 Task: Add Attachment from computer to Card Card0000000045 in Board Board0000000012 in Workspace WS0000000004 in Trello. Add Cover Purple to Card Card0000000045 in Board Board0000000012 in Workspace WS0000000004 in Trello. Add "Move Card To …" Button titled Button0000000045 to "top" of the list "To Do" to Card Card0000000045 in Board Board0000000012 in Workspace WS0000000004 in Trello. Add Description DS0000000045 to Card Card0000000045 in Board Board0000000012 in Workspace WS0000000004 in Trello. Add Comment CM0000000045 to Card Card0000000045 in Board Board0000000012 in Workspace WS0000000004 in Trello
Action: Mouse moved to (554, 539)
Screenshot: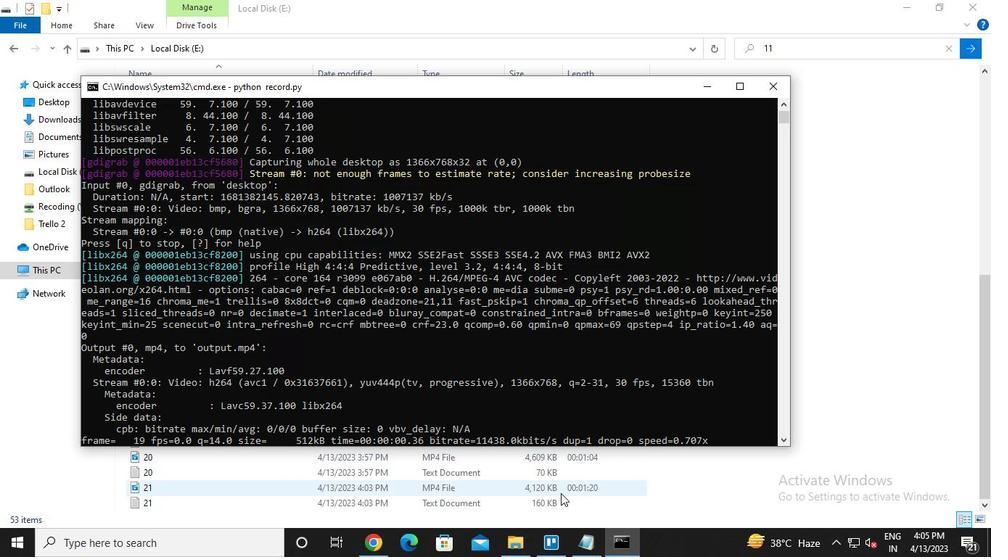 
Action: Mouse pressed left at (554, 539)
Screenshot: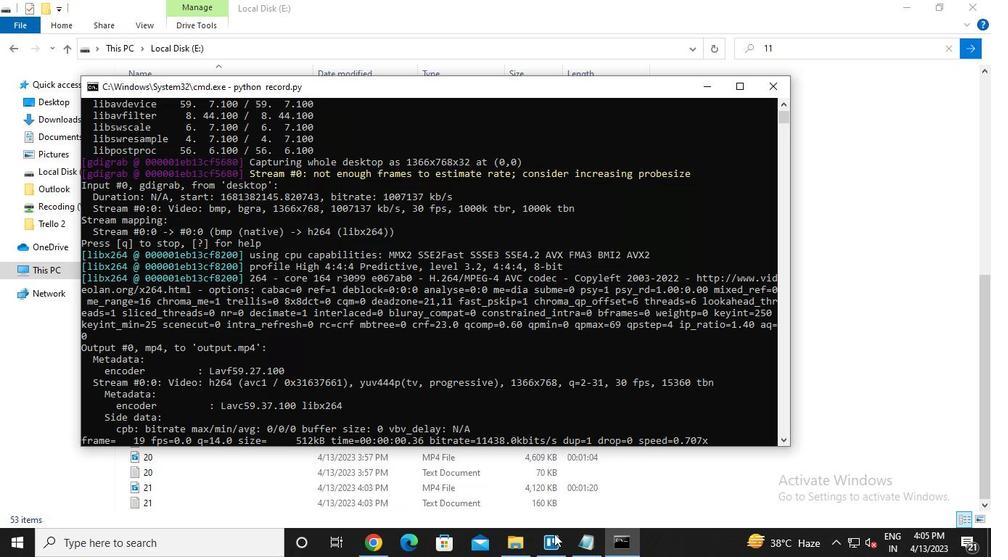 
Action: Mouse moved to (297, 173)
Screenshot: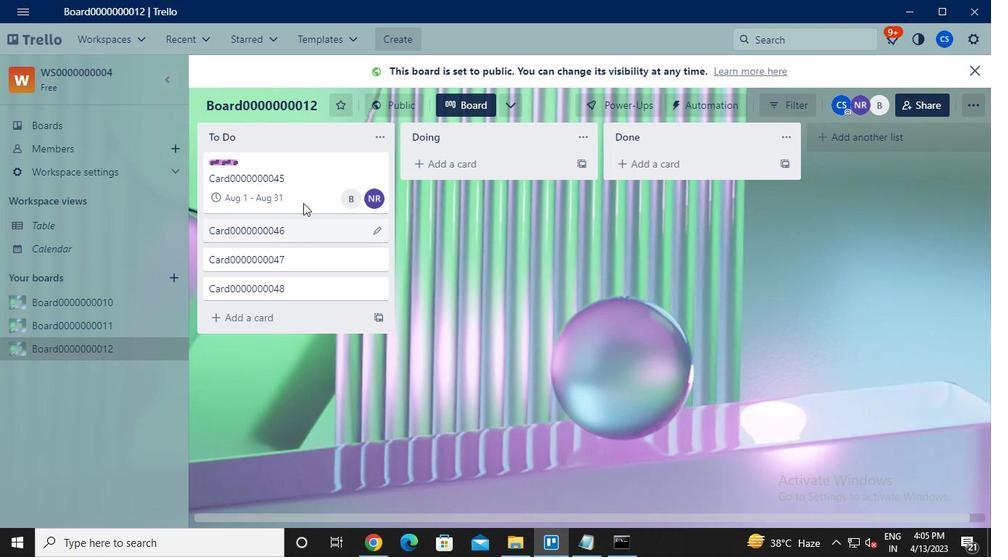
Action: Mouse pressed left at (297, 173)
Screenshot: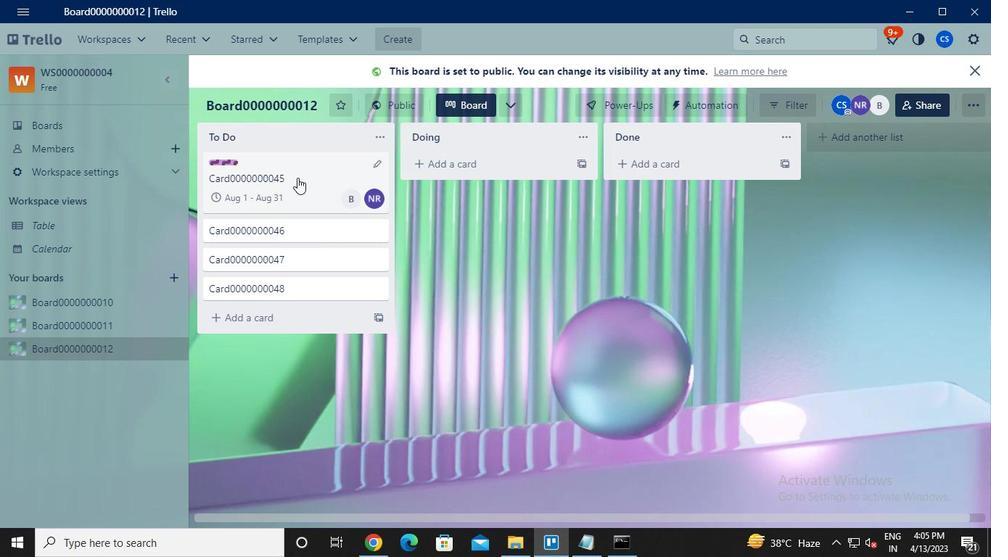 
Action: Mouse moved to (690, 295)
Screenshot: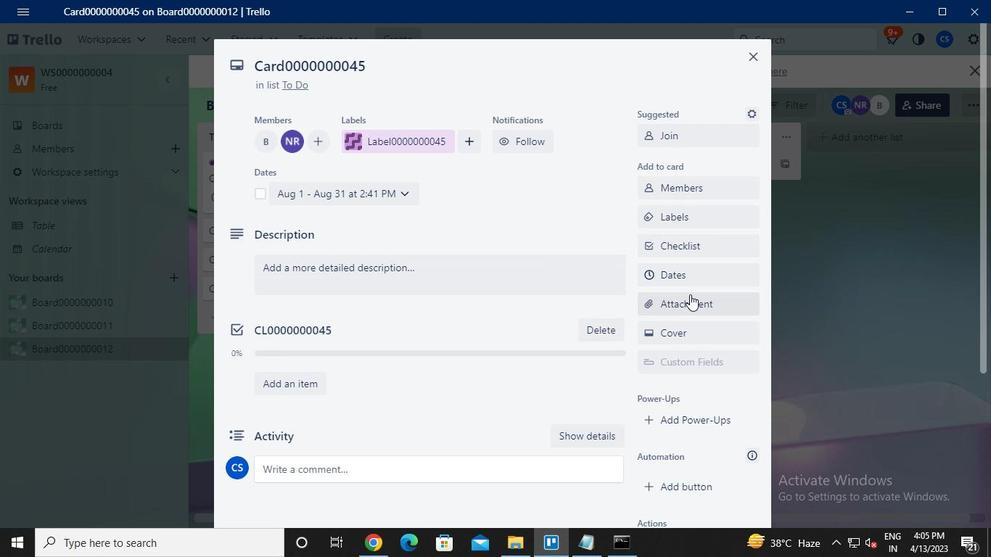 
Action: Mouse pressed left at (690, 295)
Screenshot: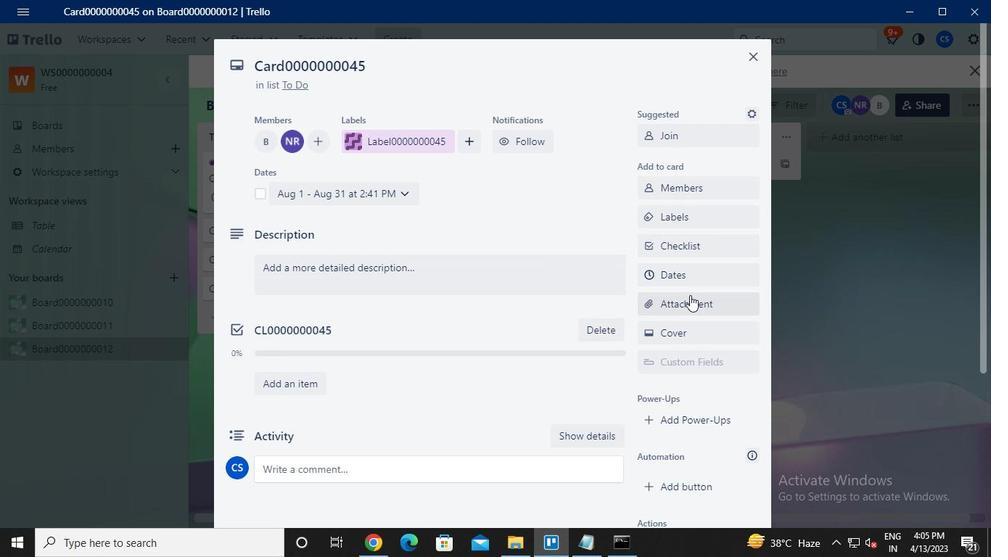
Action: Mouse moved to (692, 130)
Screenshot: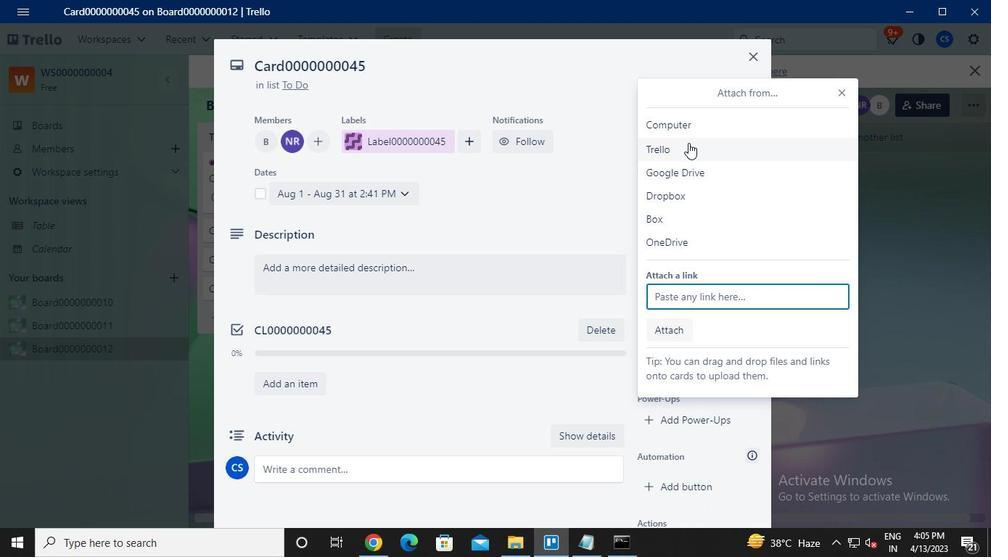 
Action: Mouse pressed left at (692, 130)
Screenshot: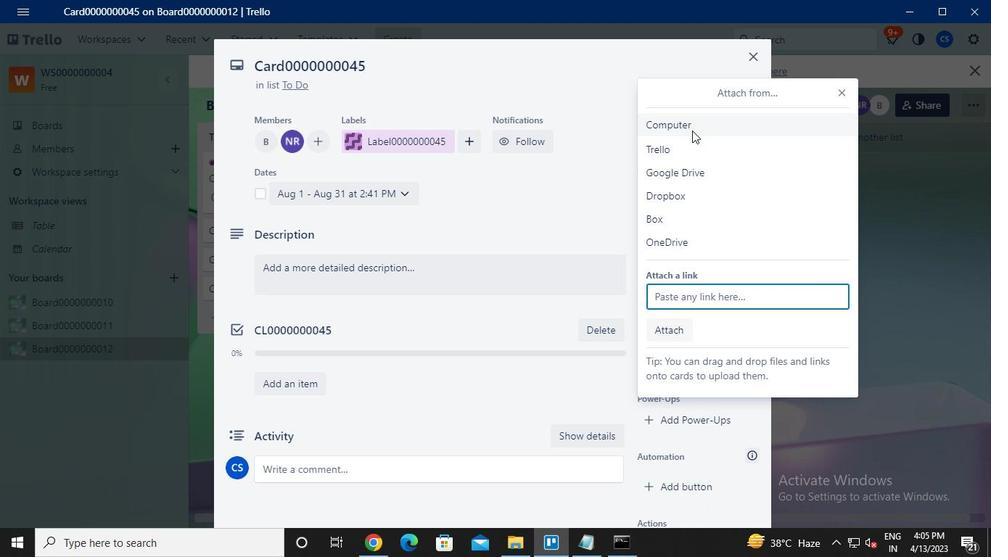 
Action: Mouse moved to (203, 120)
Screenshot: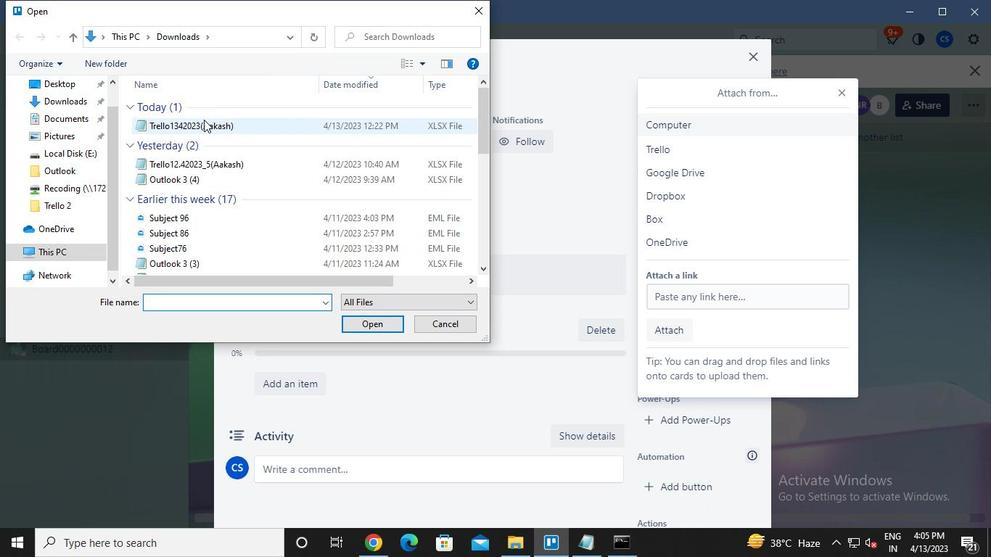 
Action: Mouse pressed left at (203, 120)
Screenshot: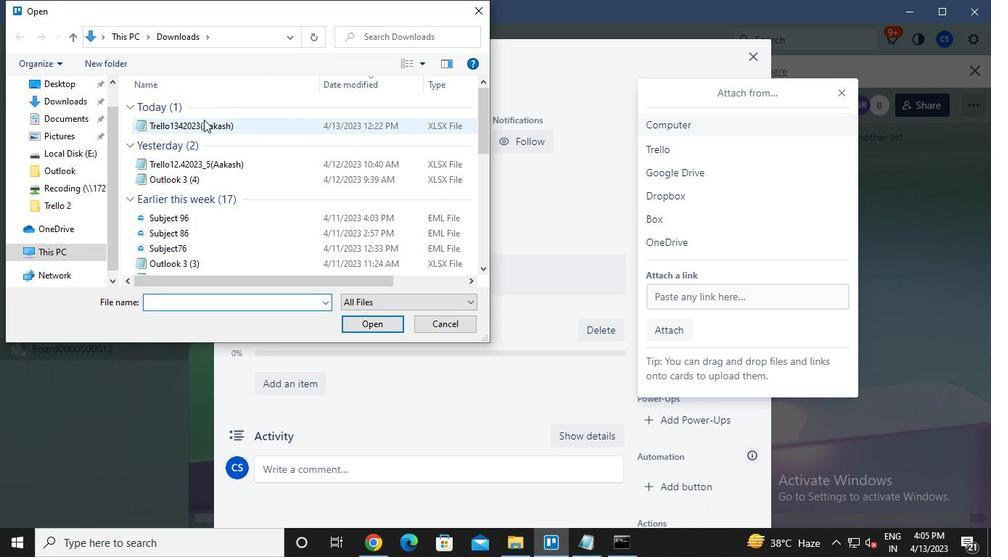 
Action: Mouse pressed left at (203, 120)
Screenshot: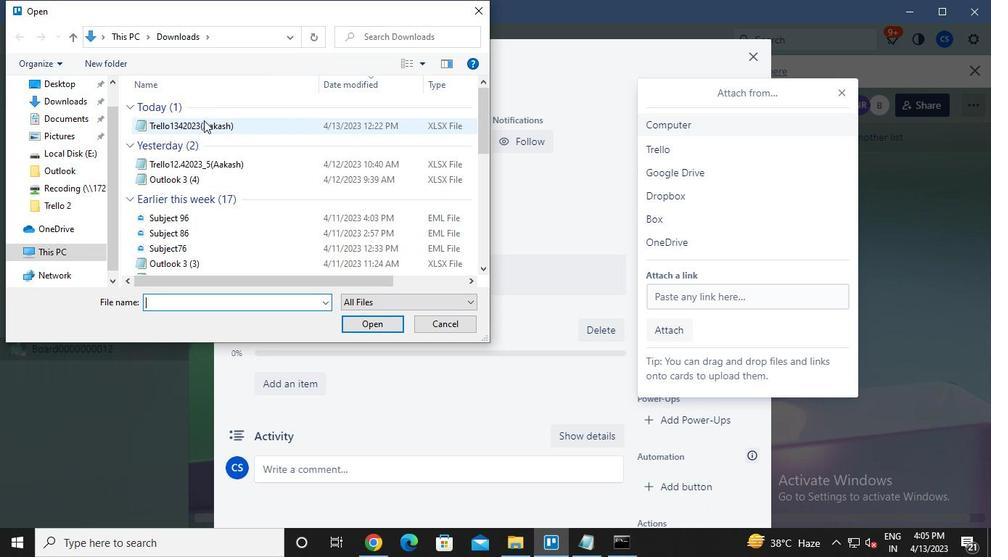 
Action: Mouse moved to (685, 327)
Screenshot: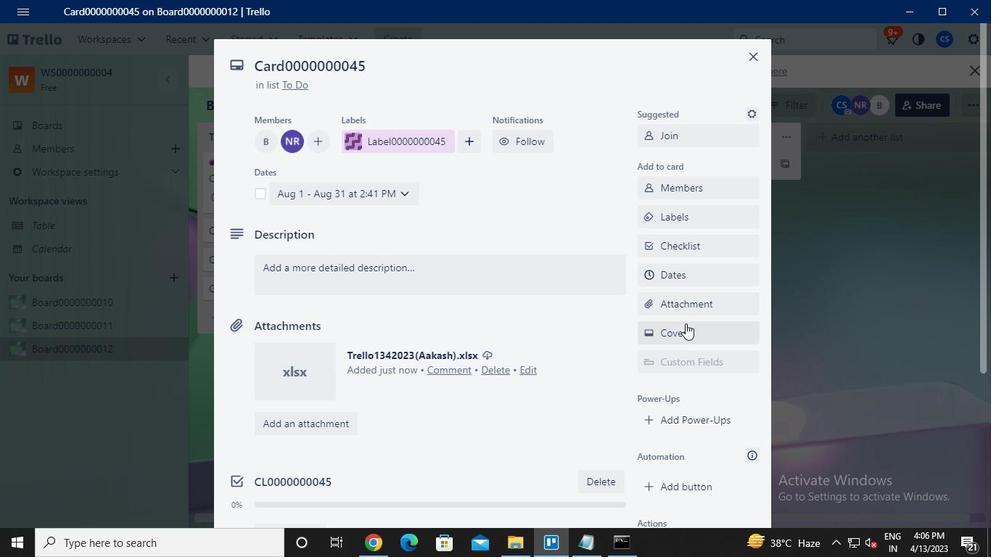 
Action: Mouse pressed left at (685, 327)
Screenshot: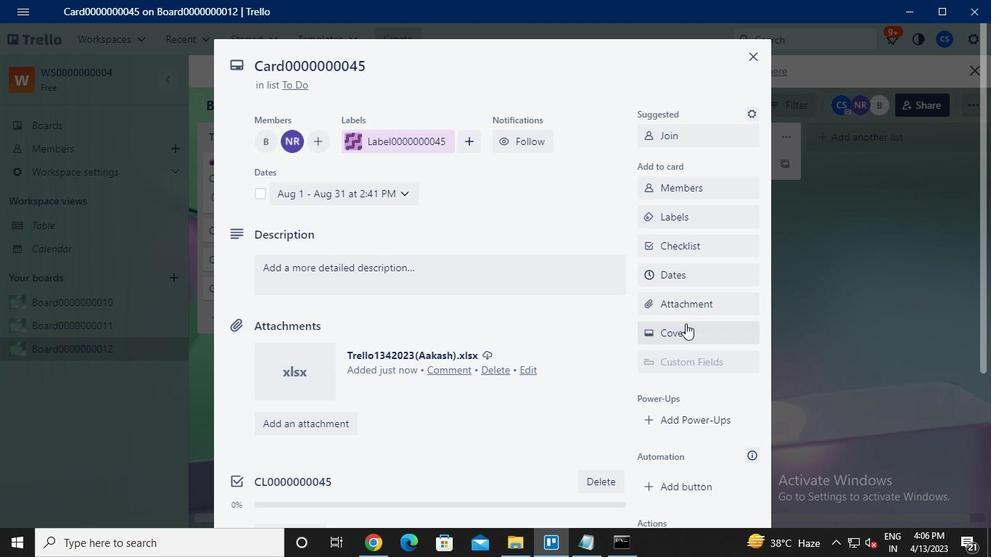 
Action: Mouse moved to (831, 238)
Screenshot: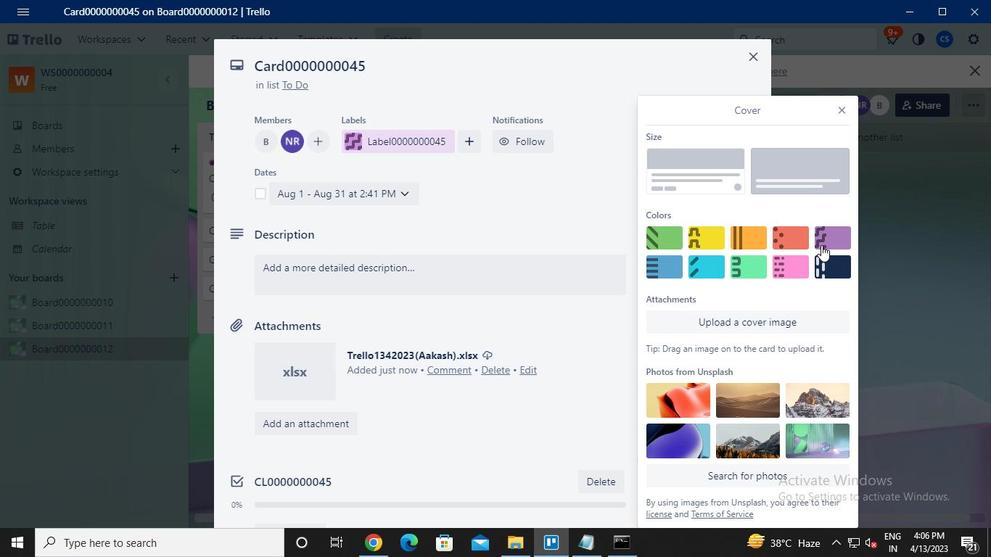 
Action: Mouse pressed left at (831, 238)
Screenshot: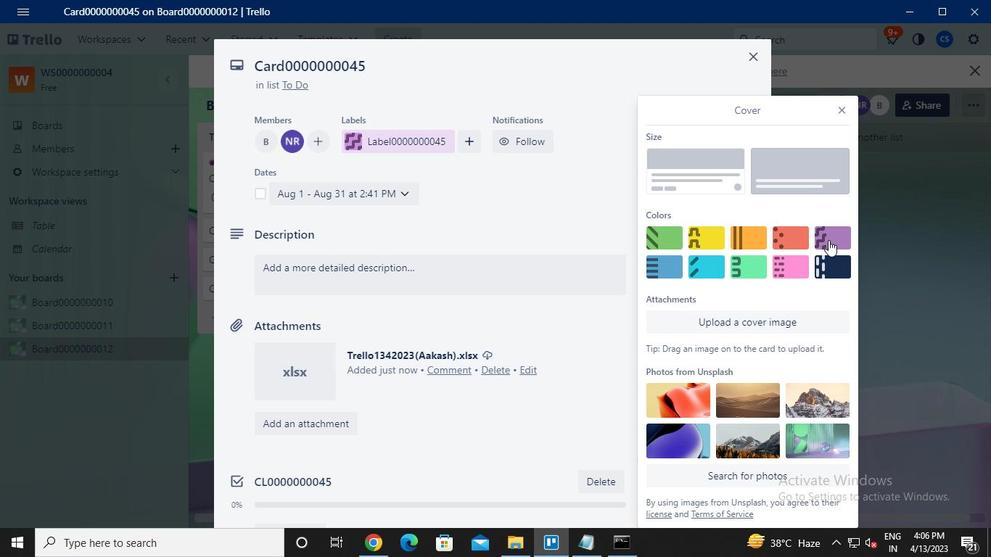 
Action: Mouse moved to (843, 87)
Screenshot: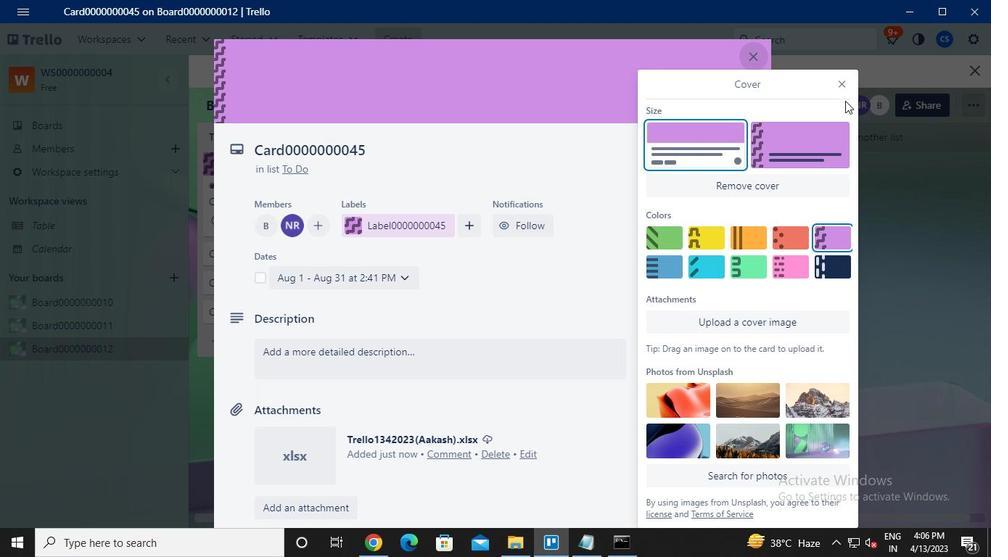 
Action: Mouse pressed left at (843, 87)
Screenshot: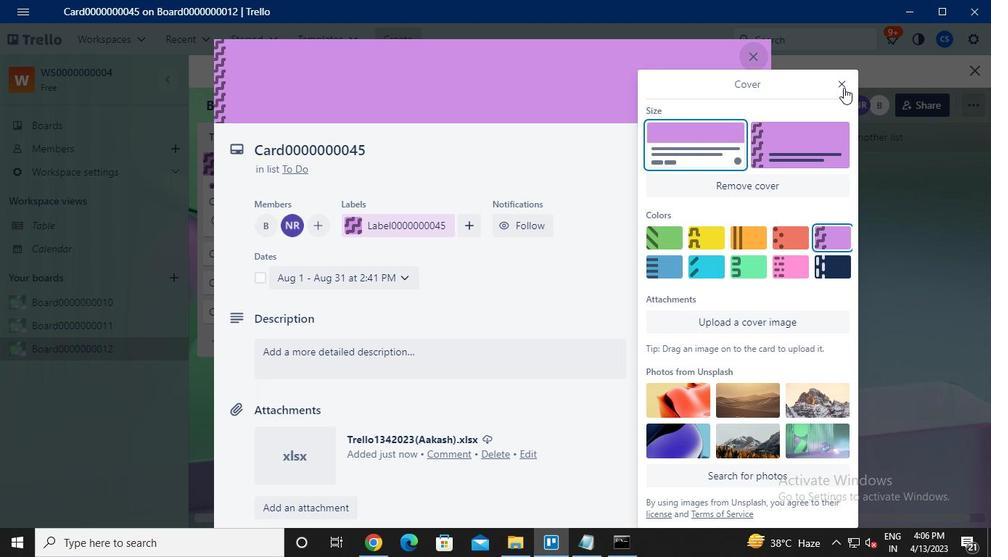 
Action: Mouse moved to (696, 259)
Screenshot: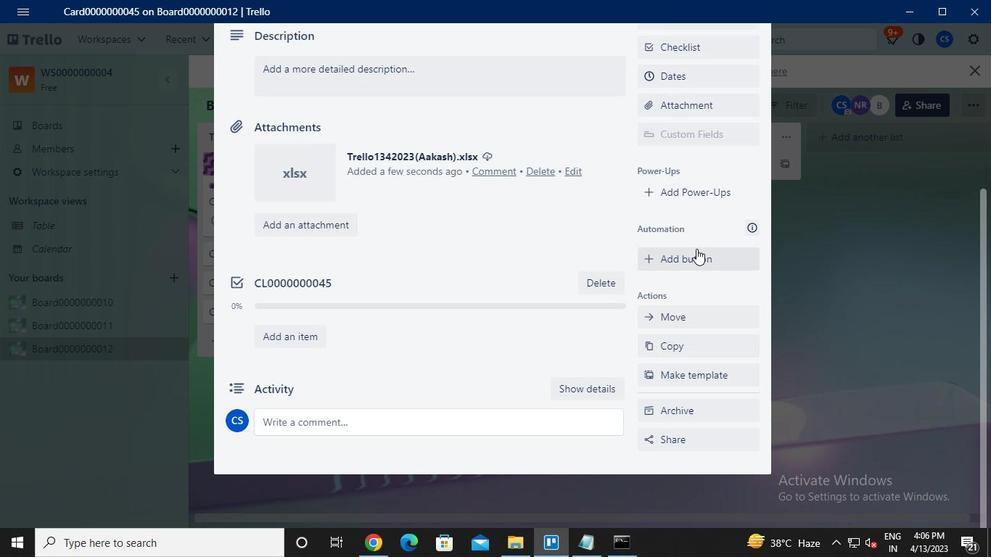
Action: Mouse pressed left at (696, 259)
Screenshot: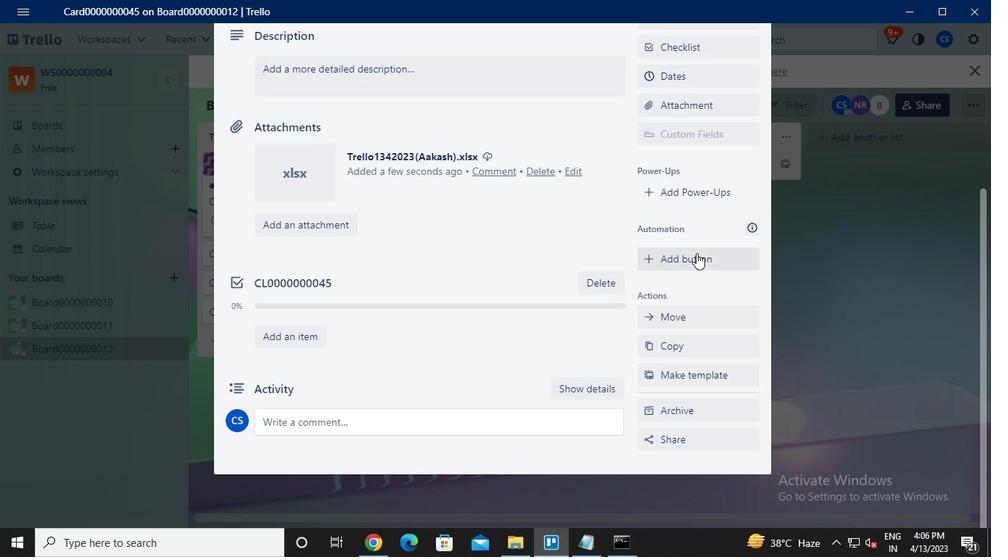 
Action: Mouse moved to (735, 138)
Screenshot: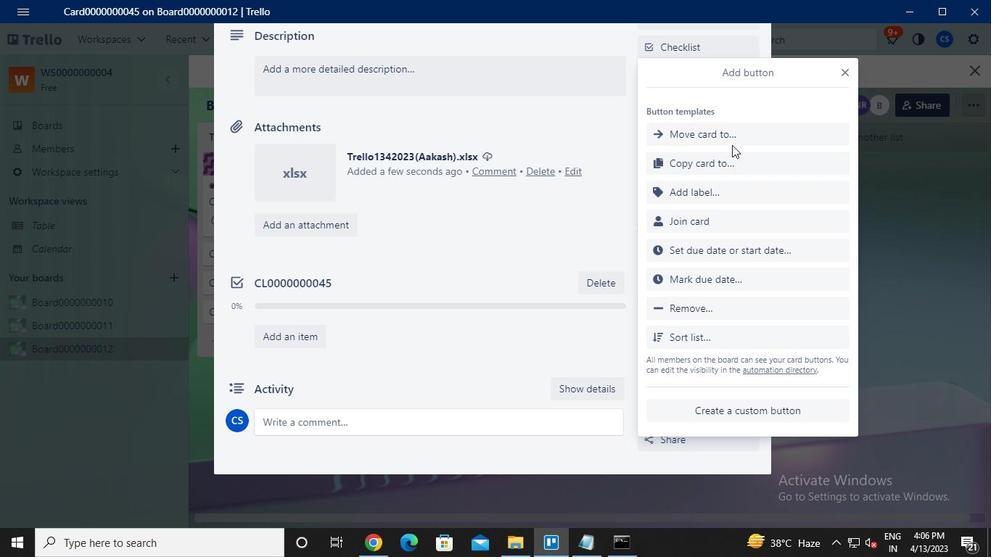 
Action: Mouse pressed left at (735, 138)
Screenshot: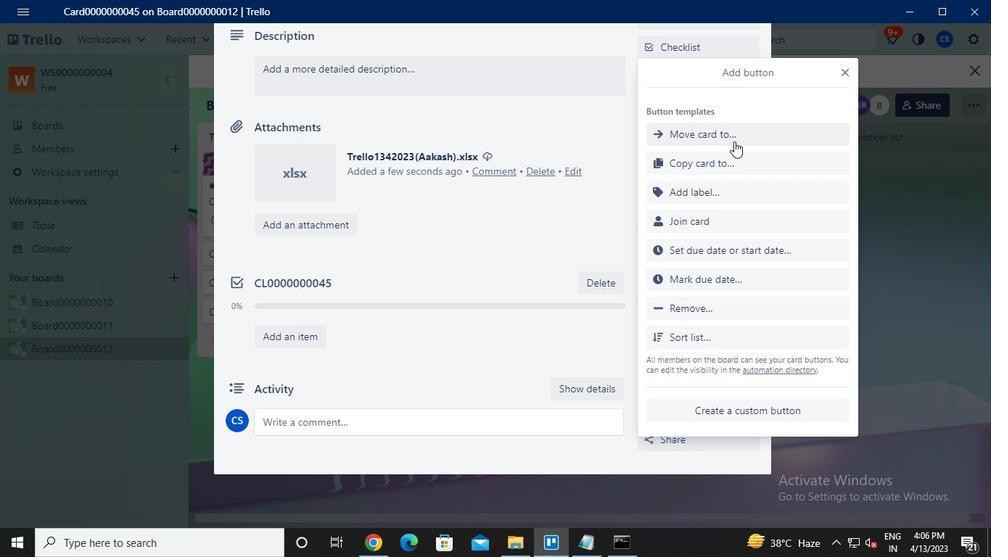 
Action: Mouse moved to (734, 168)
Screenshot: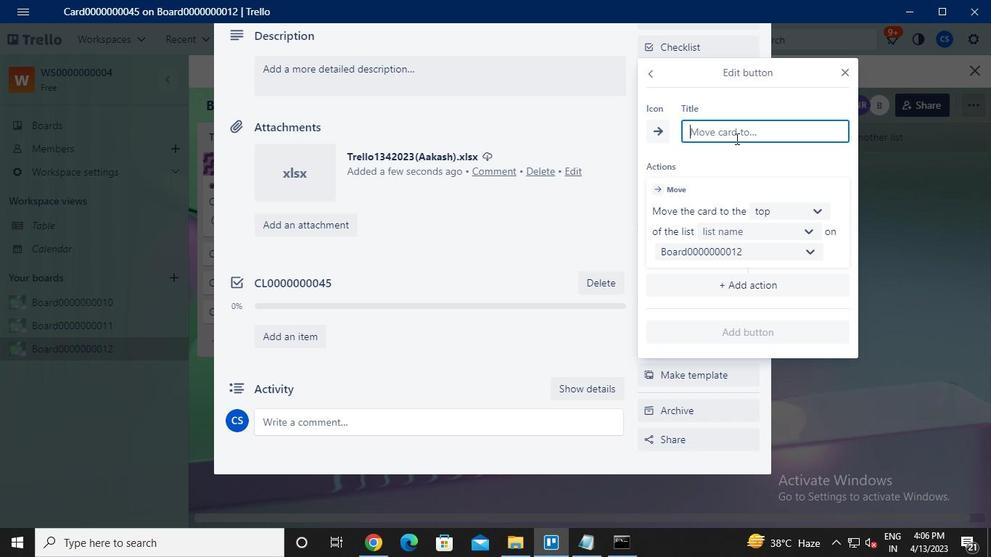 
Action: Keyboard b
Screenshot: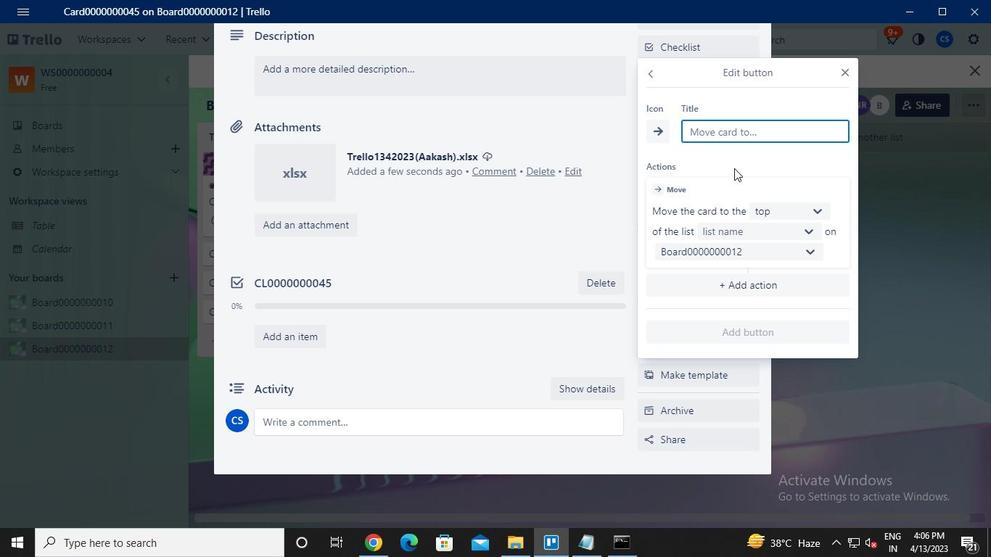 
Action: Keyboard Key.caps_lock
Screenshot: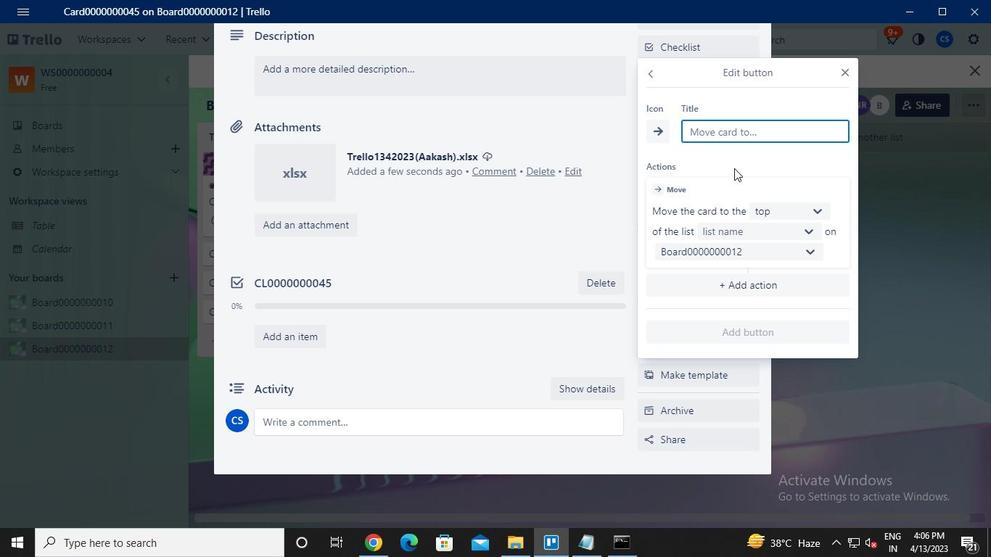 
Action: Keyboard u
Screenshot: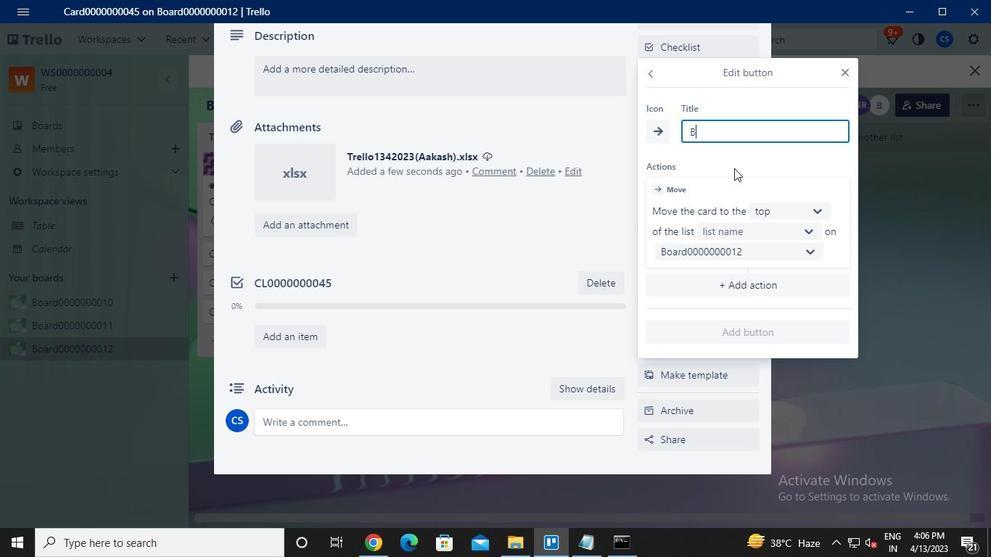 
Action: Keyboard t
Screenshot: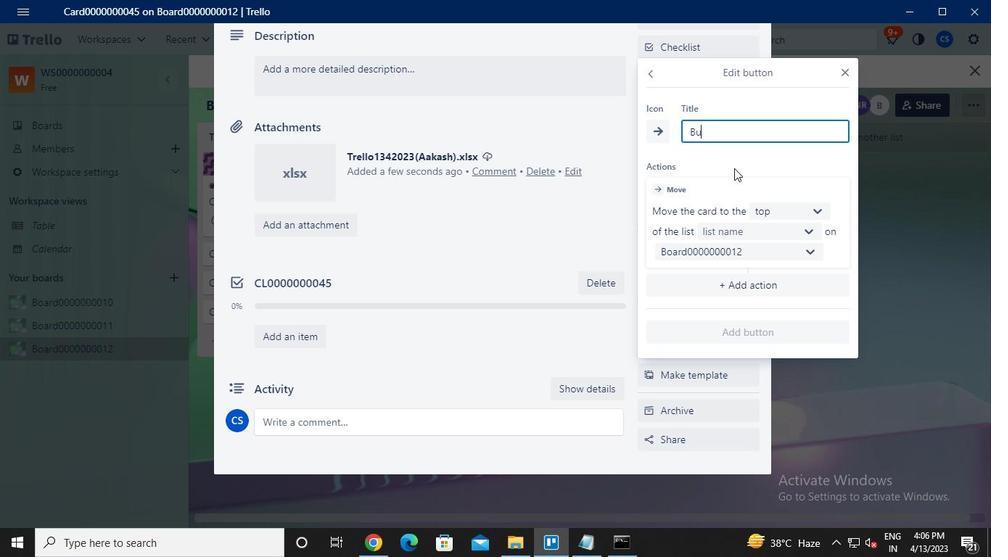 
Action: Keyboard t
Screenshot: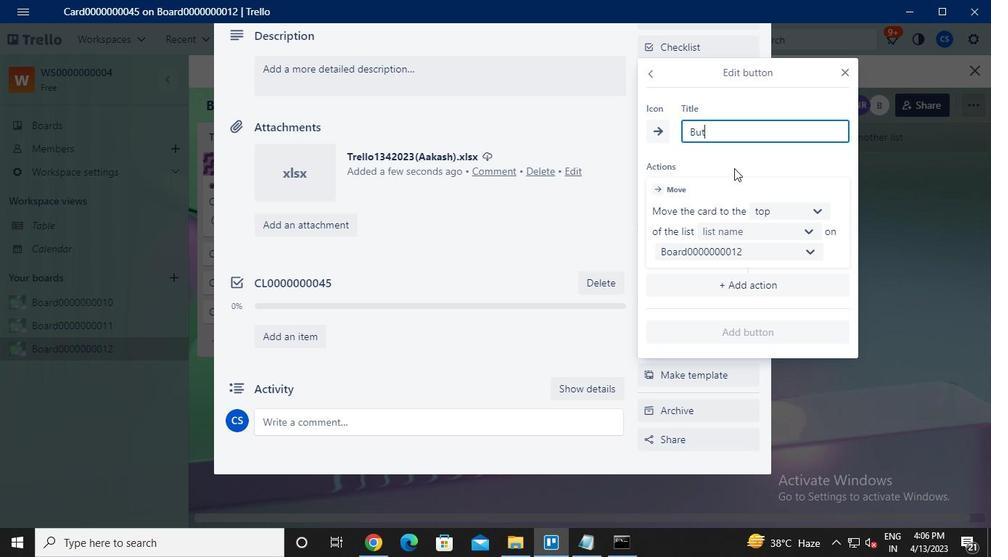 
Action: Keyboard o
Screenshot: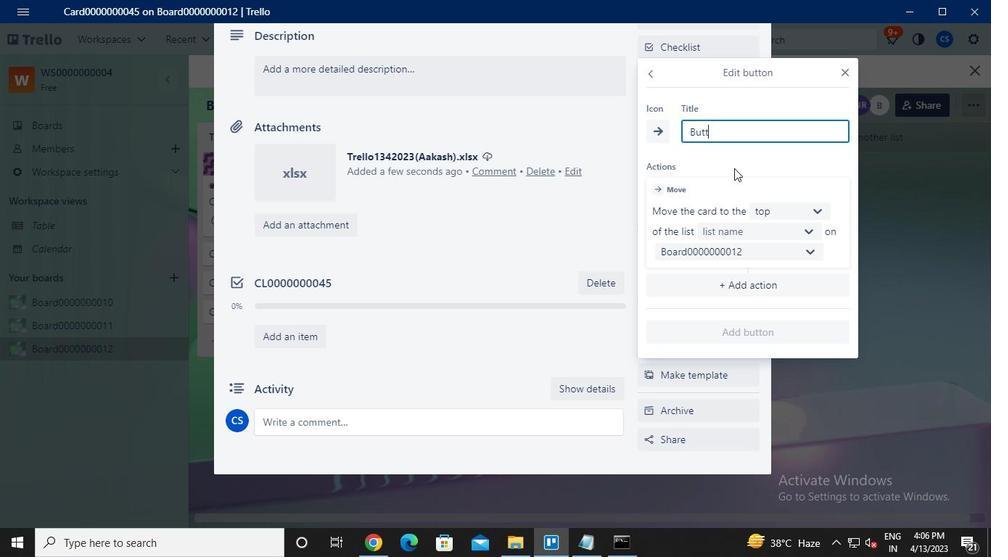 
Action: Keyboard n
Screenshot: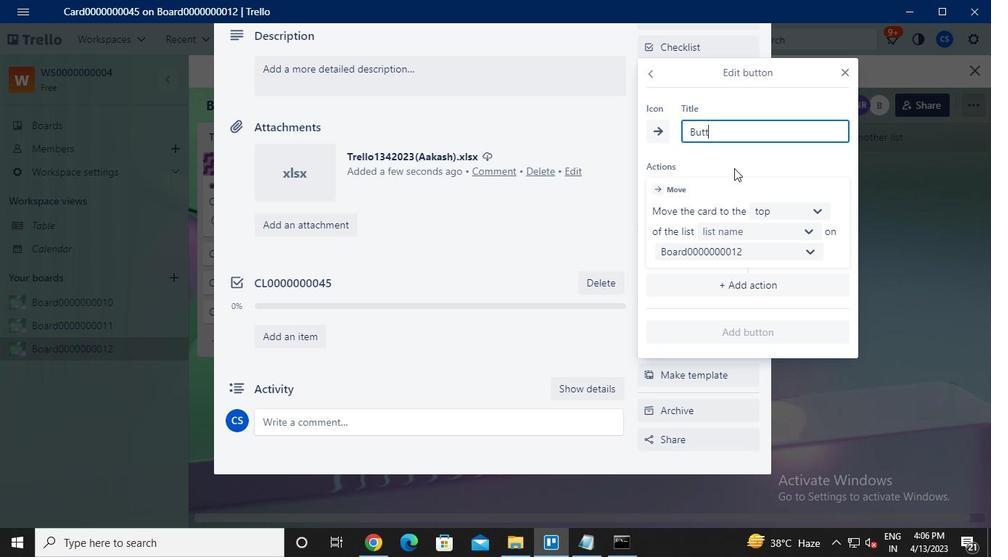 
Action: Keyboard <96>
Screenshot: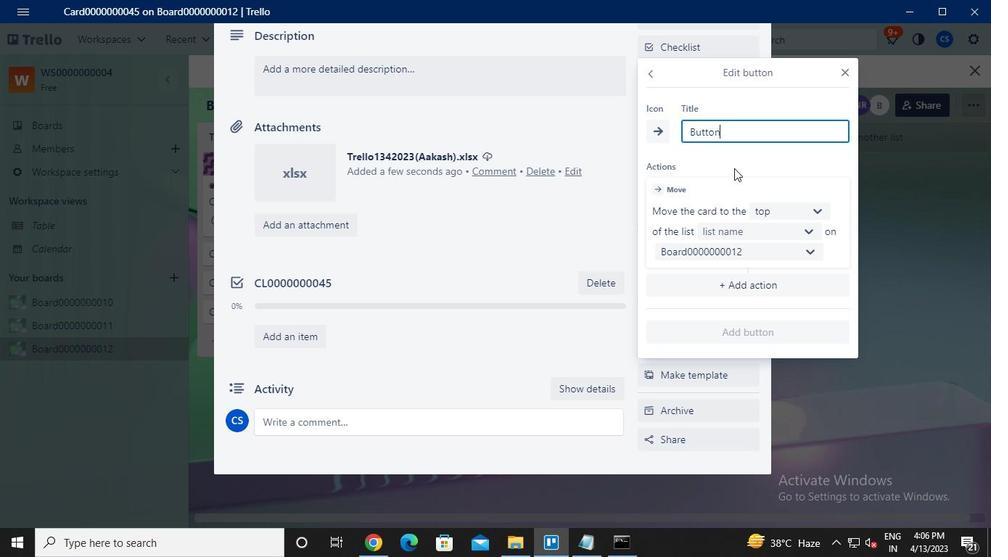 
Action: Keyboard <96>
Screenshot: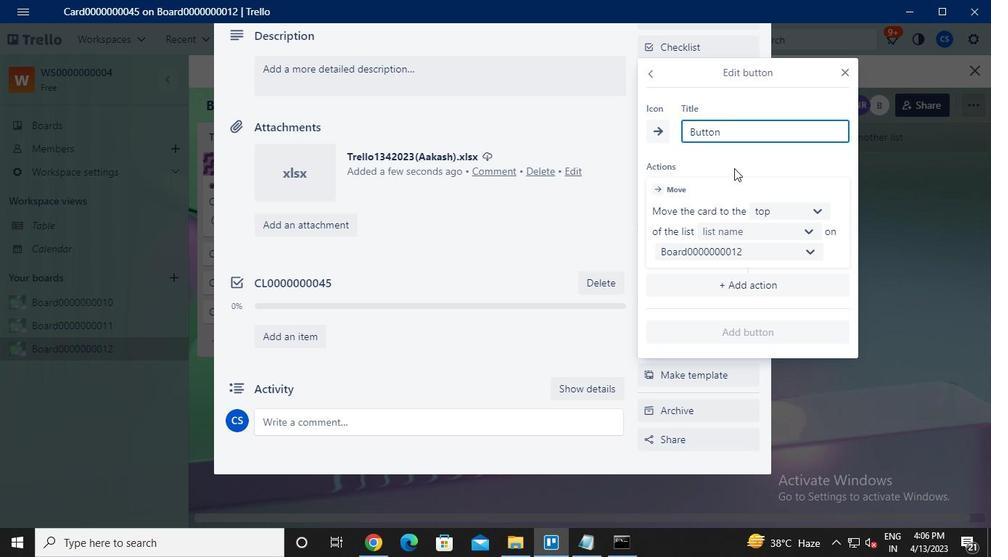 
Action: Keyboard <96>
Screenshot: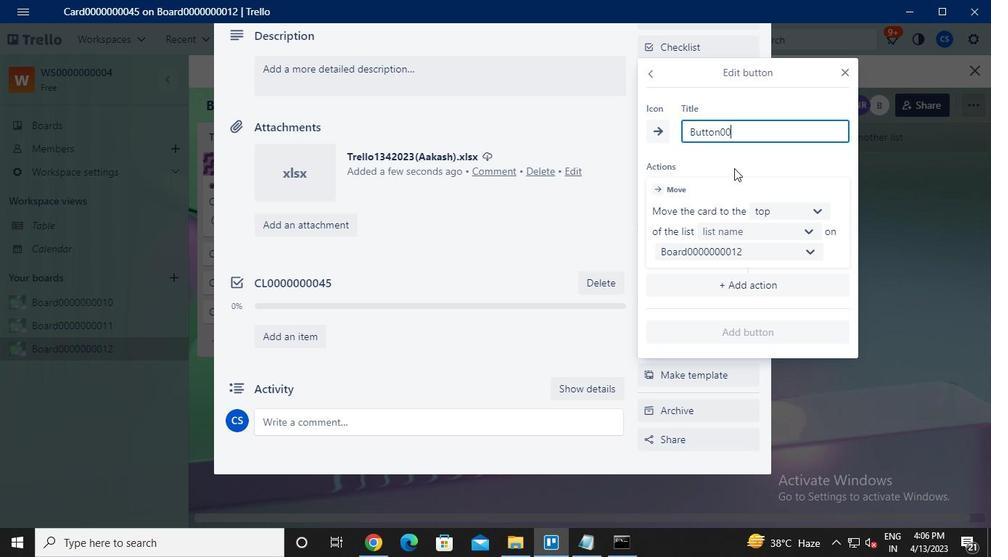 
Action: Keyboard <96>
Screenshot: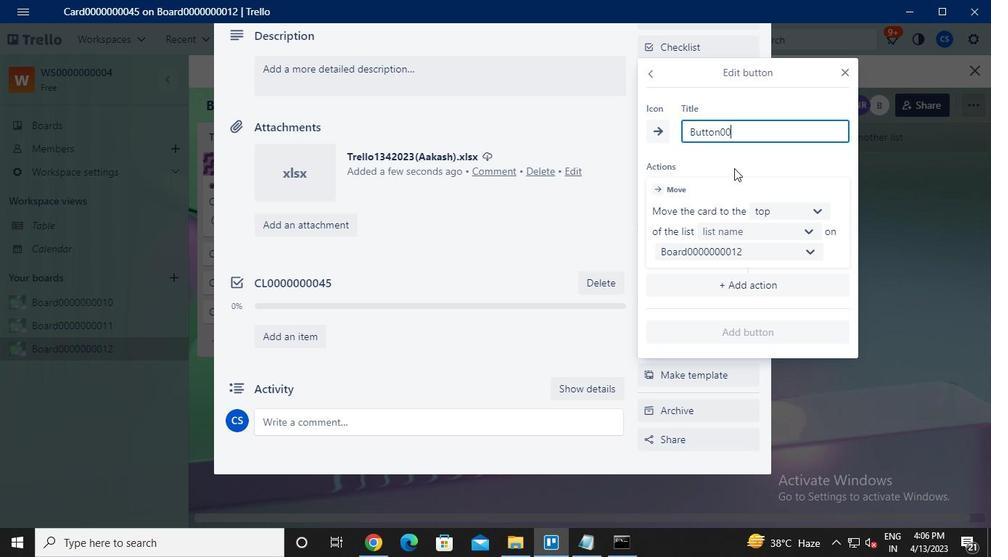 
Action: Keyboard <96>
Screenshot: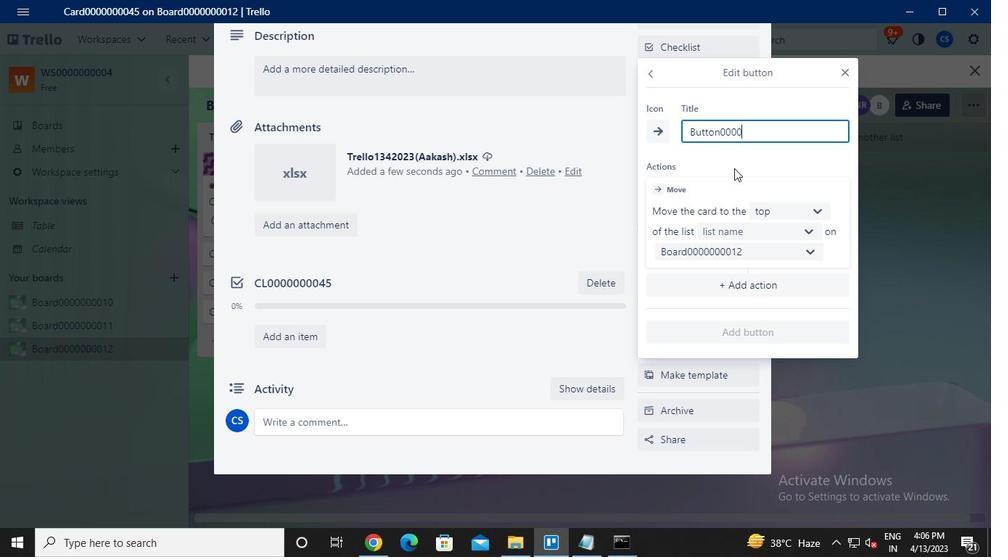 
Action: Keyboard <96>
Screenshot: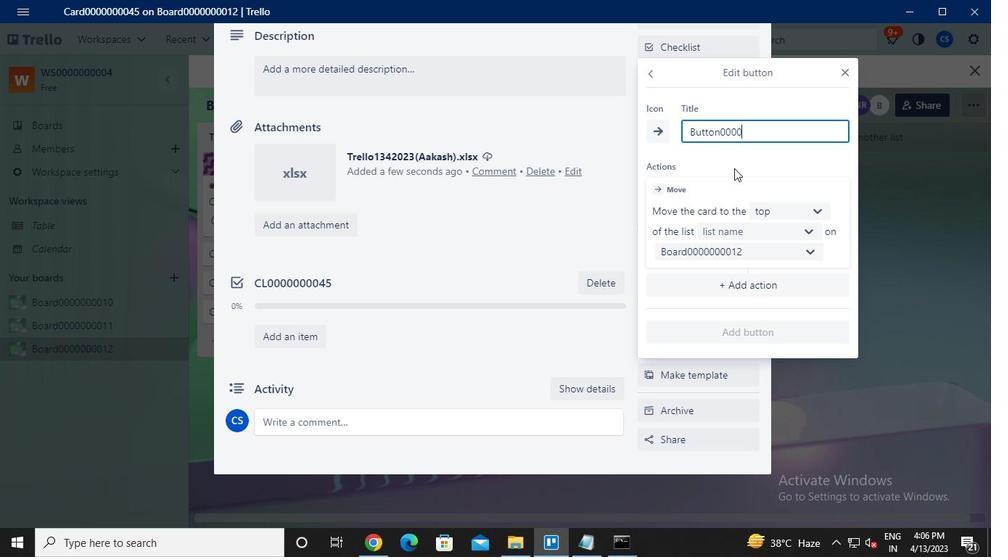 
Action: Keyboard <96>
Screenshot: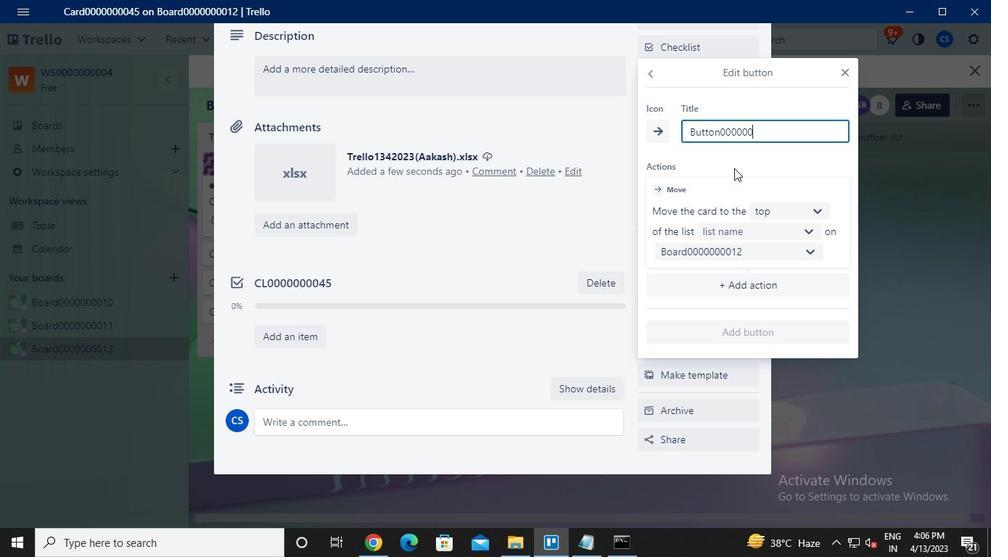 
Action: Keyboard <96>
Screenshot: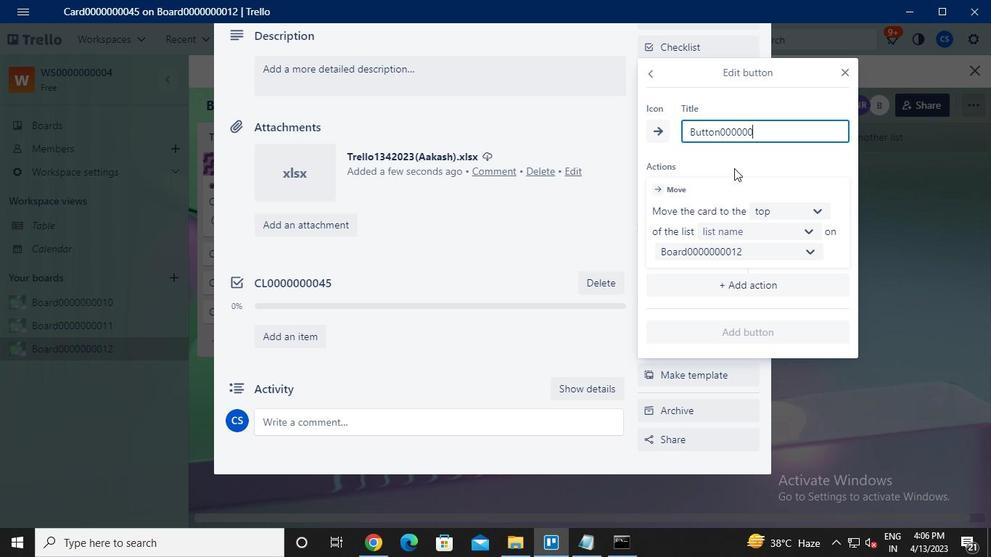 
Action: Keyboard <100>
Screenshot: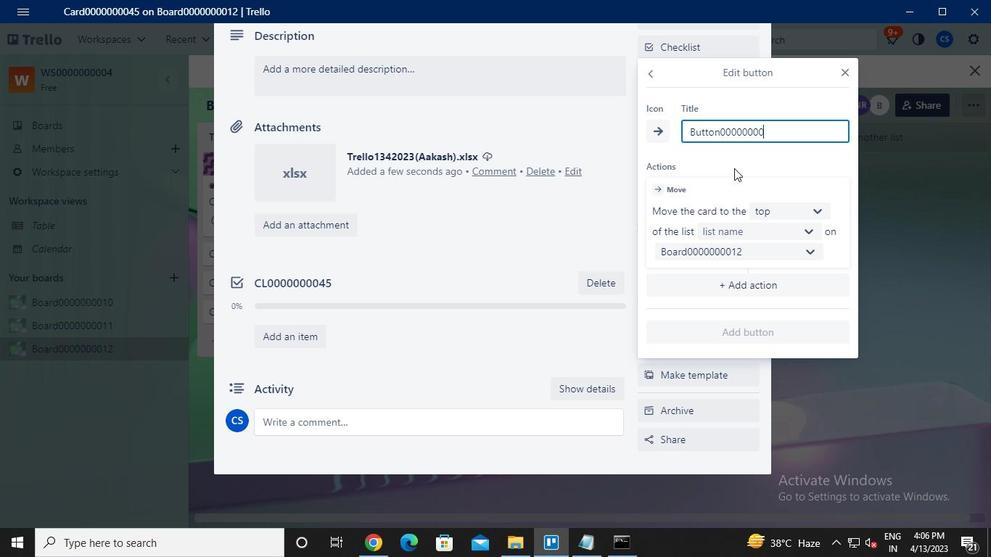 
Action: Keyboard <101>
Screenshot: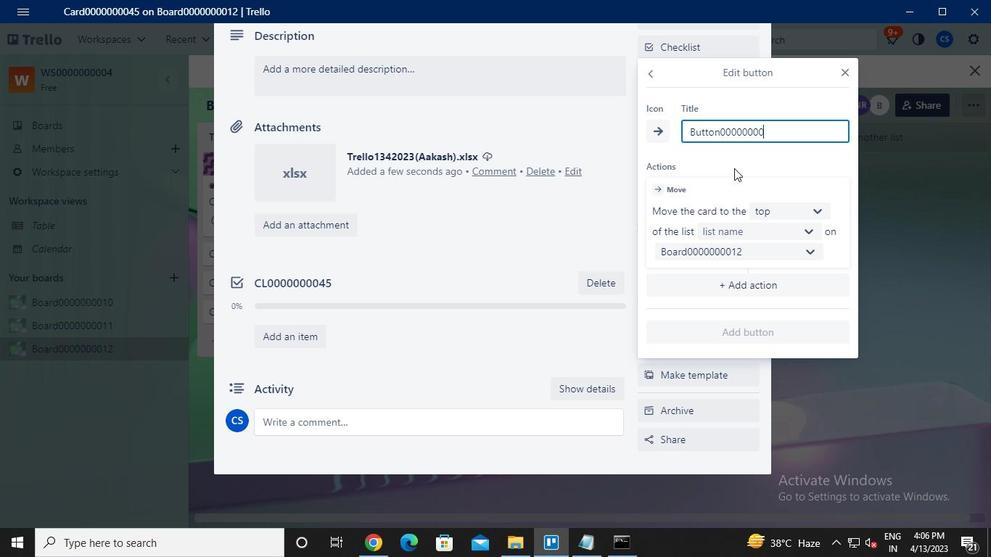 
Action: Mouse moved to (769, 230)
Screenshot: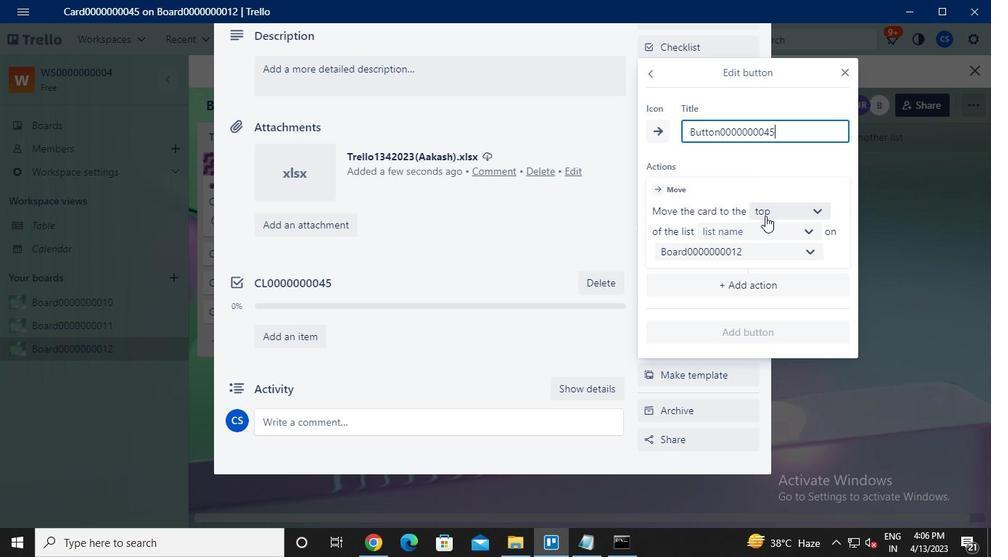 
Action: Mouse pressed left at (769, 230)
Screenshot: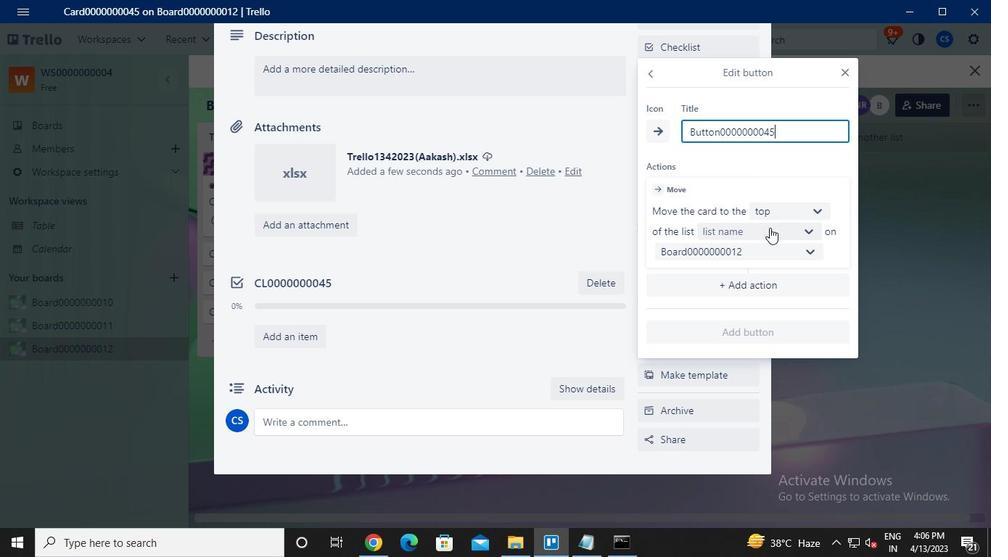 
Action: Mouse moved to (764, 262)
Screenshot: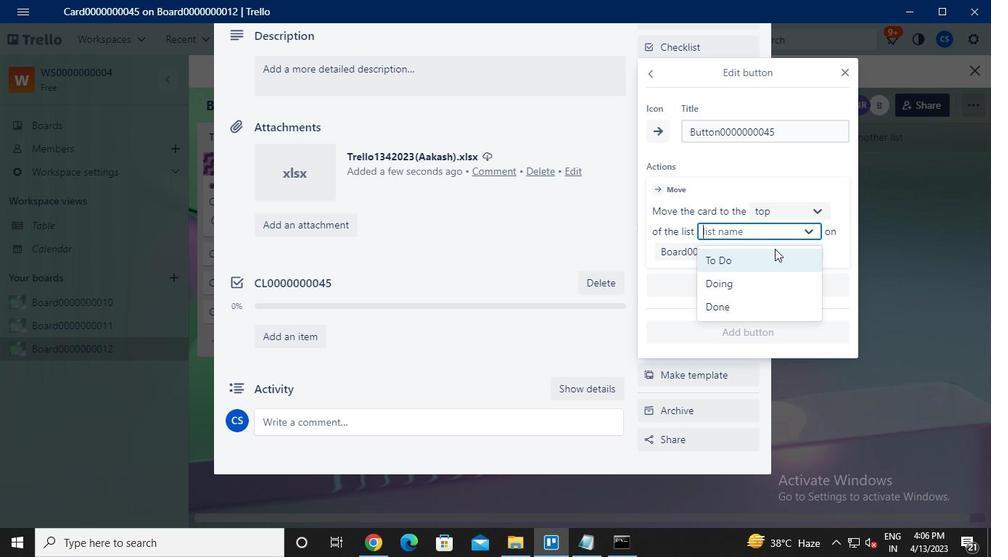 
Action: Mouse pressed left at (764, 262)
Screenshot: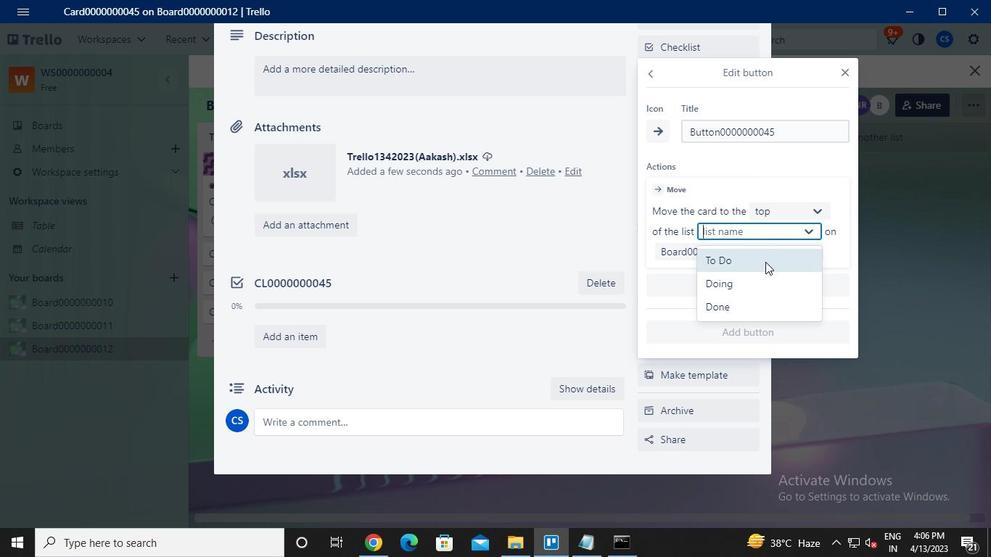 
Action: Mouse moved to (769, 338)
Screenshot: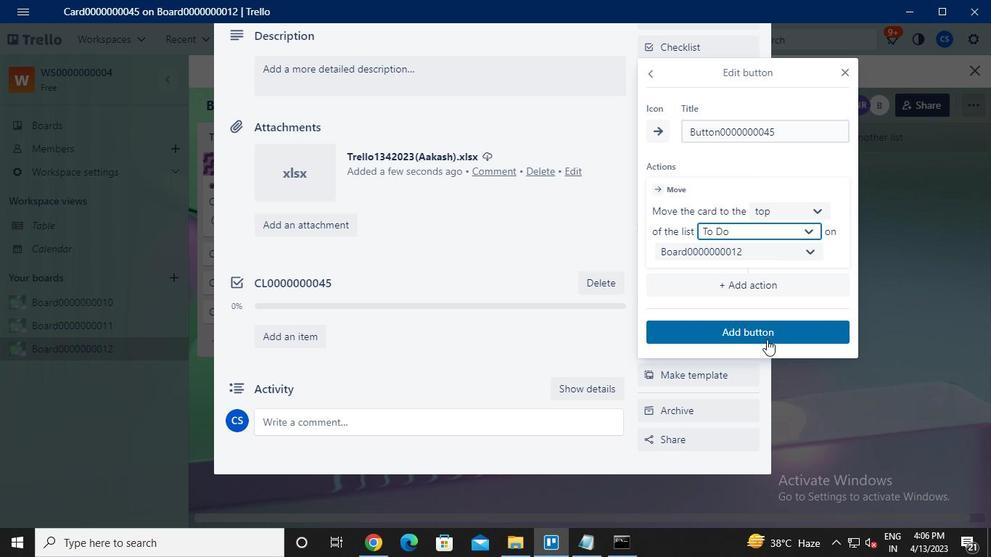 
Action: Mouse pressed left at (769, 338)
Screenshot: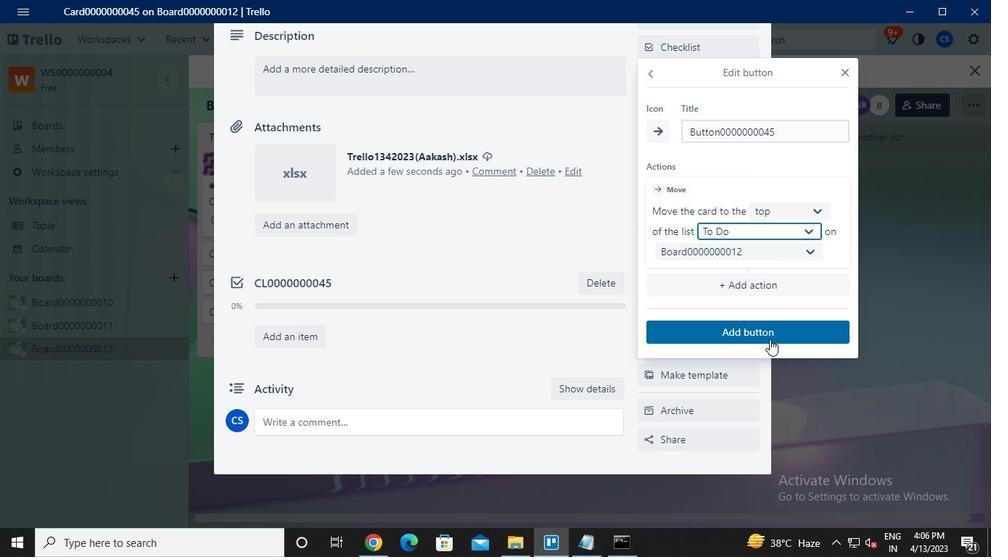 
Action: Mouse moved to (392, 348)
Screenshot: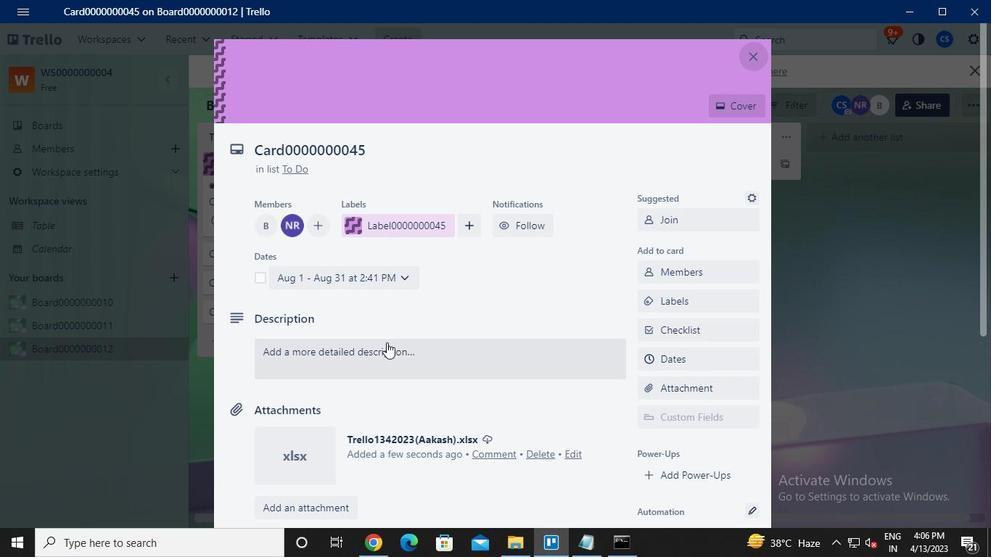 
Action: Mouse pressed left at (392, 348)
Screenshot: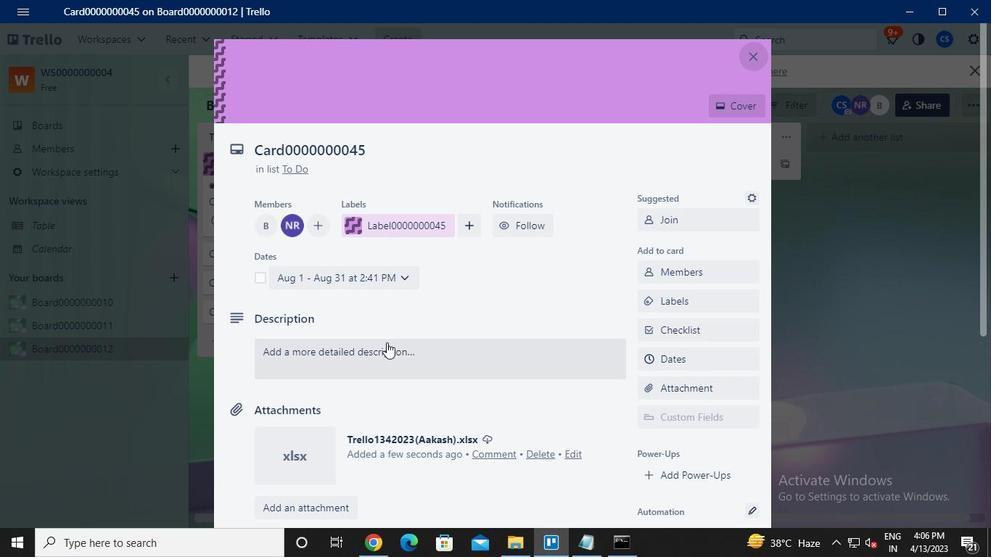 
Action: Keyboard Key.caps_lock
Screenshot: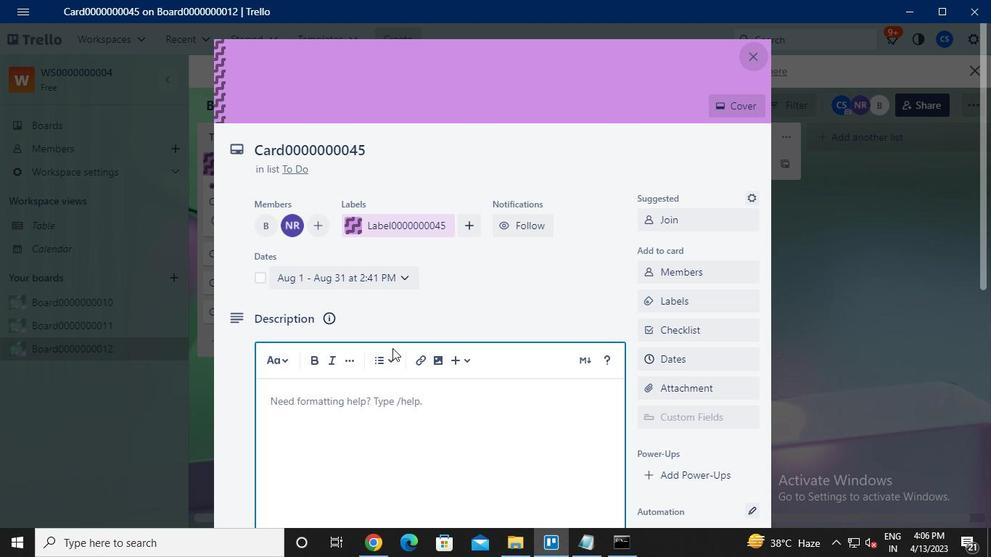 
Action: Keyboard d
Screenshot: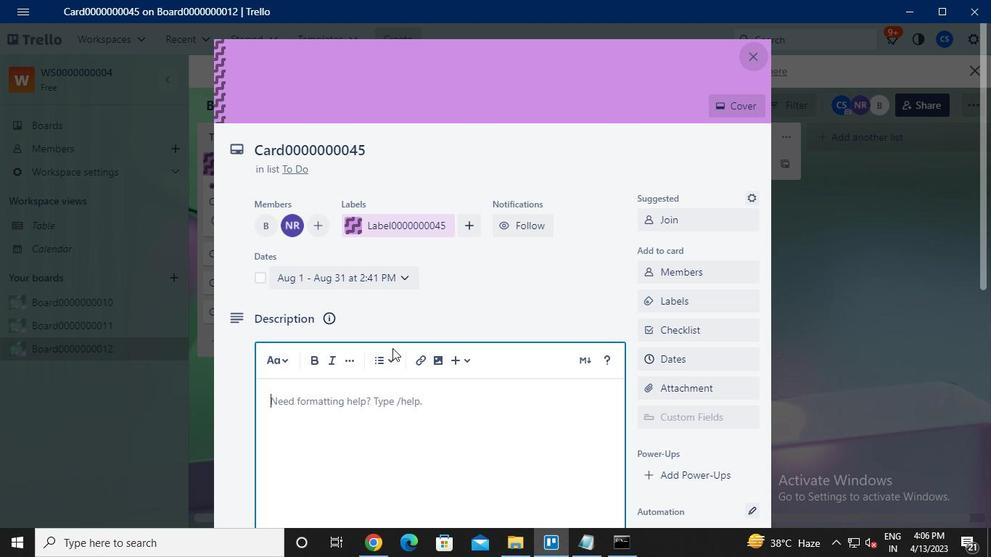 
Action: Keyboard s
Screenshot: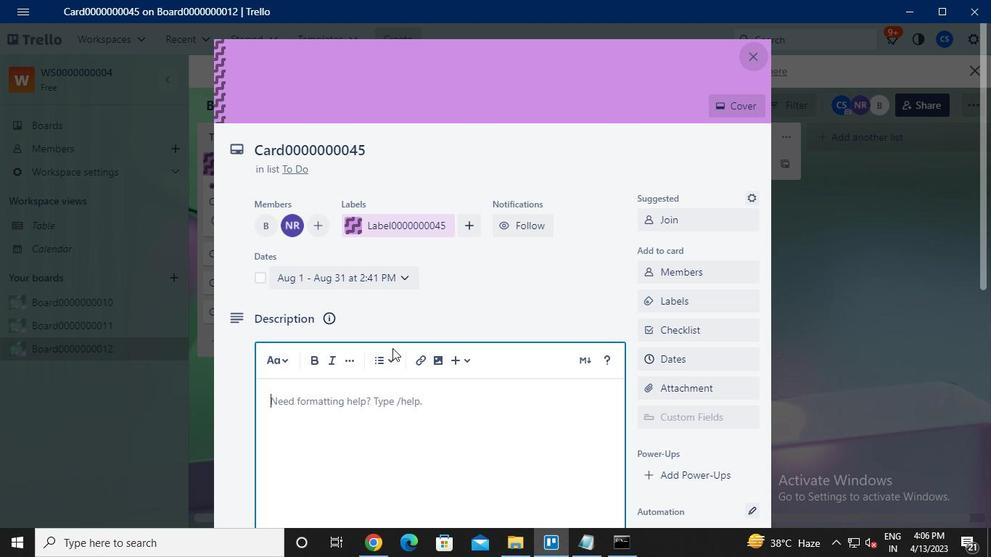 
Action: Keyboard <96>
Screenshot: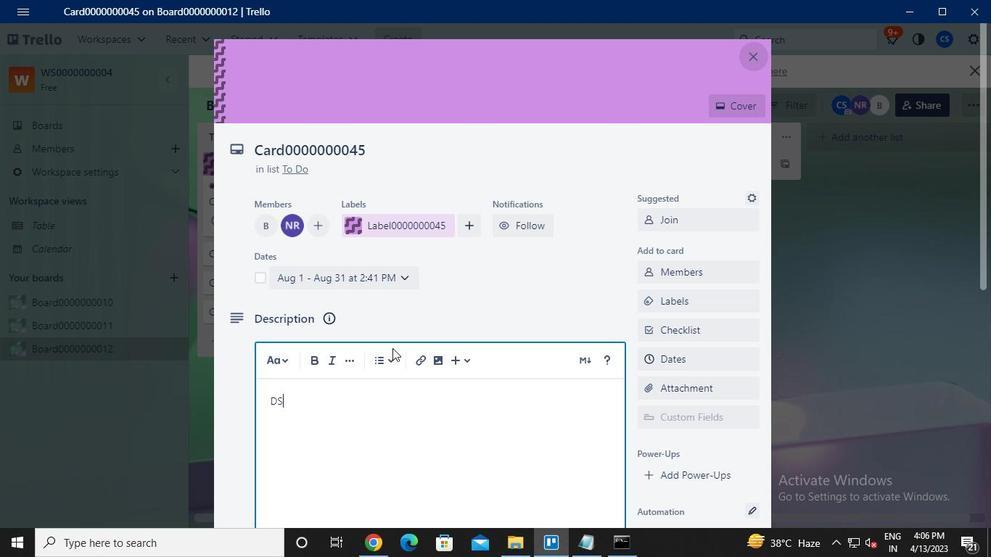 
Action: Keyboard <96>
Screenshot: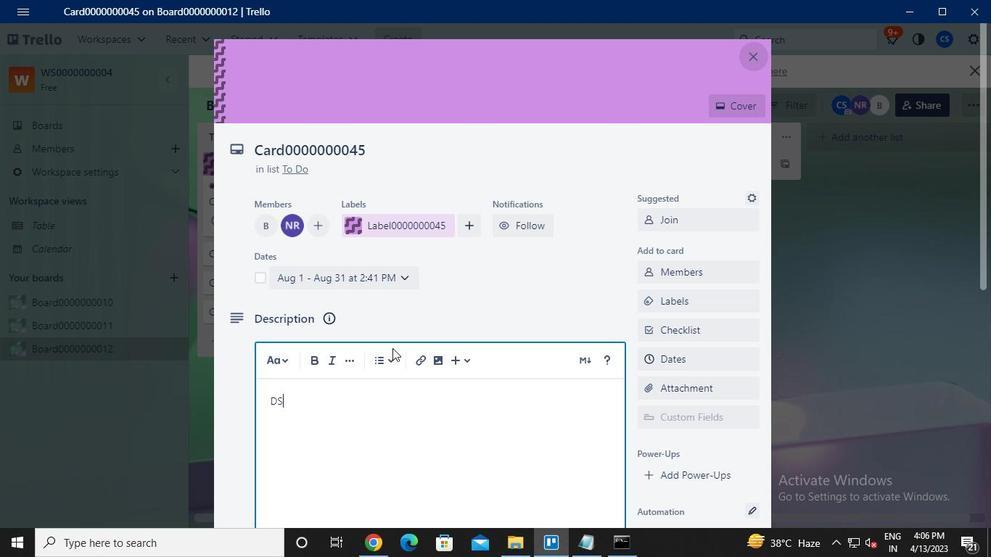 
Action: Keyboard <96>
Screenshot: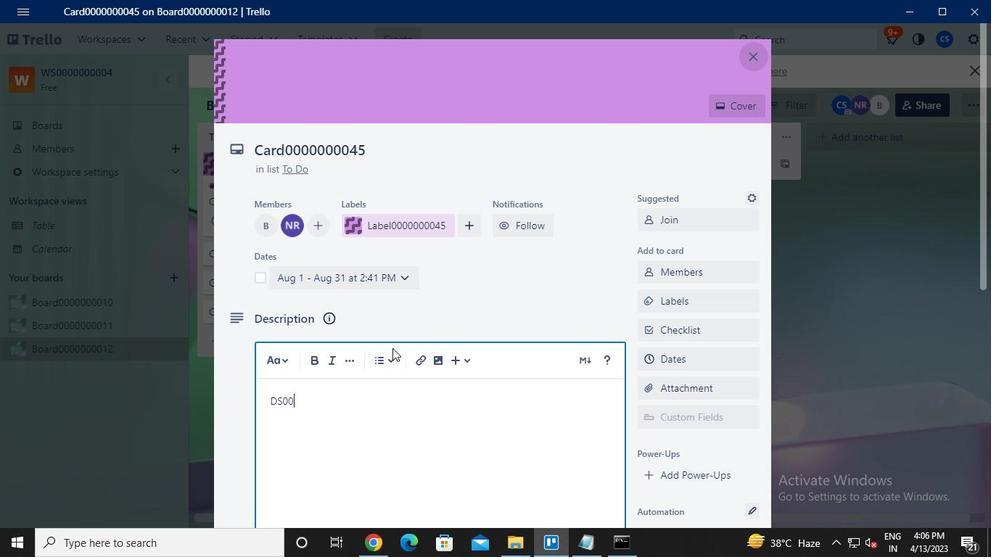 
Action: Keyboard <96>
Screenshot: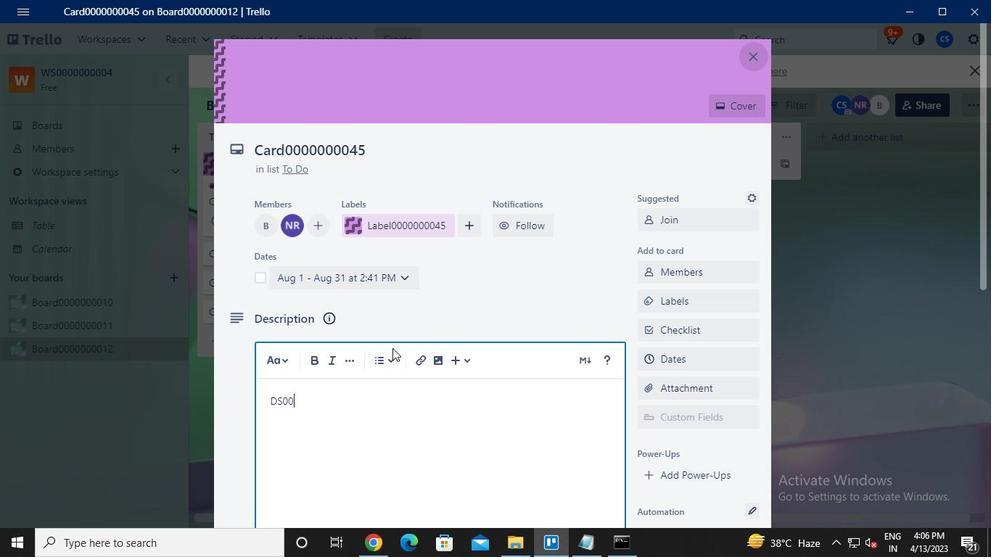 
Action: Keyboard <96>
Screenshot: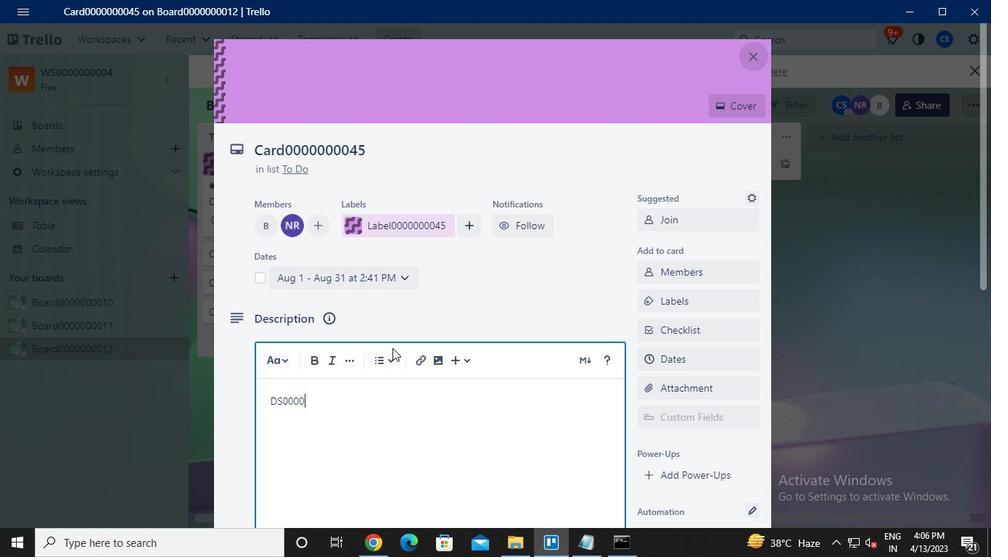 
Action: Keyboard <96>
Screenshot: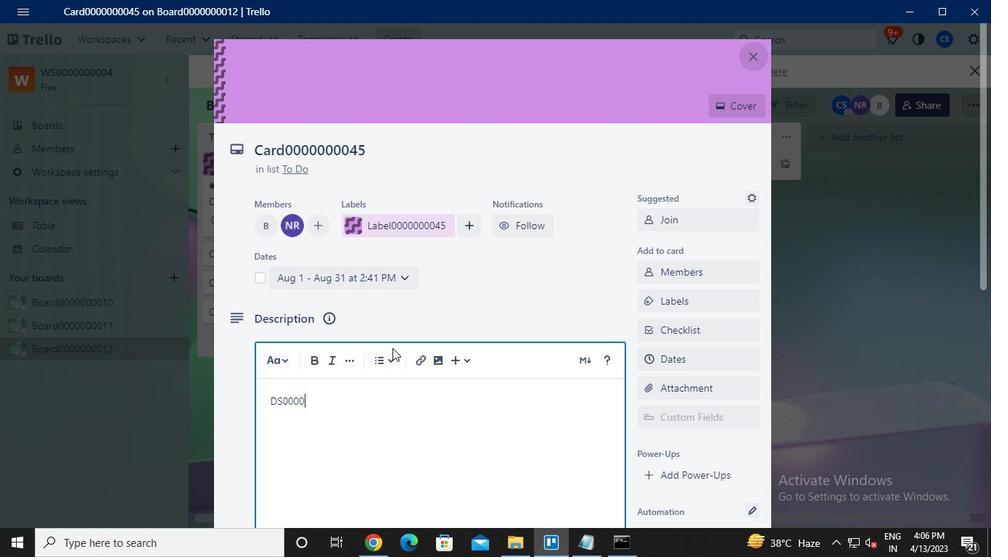 
Action: Keyboard <96>
Screenshot: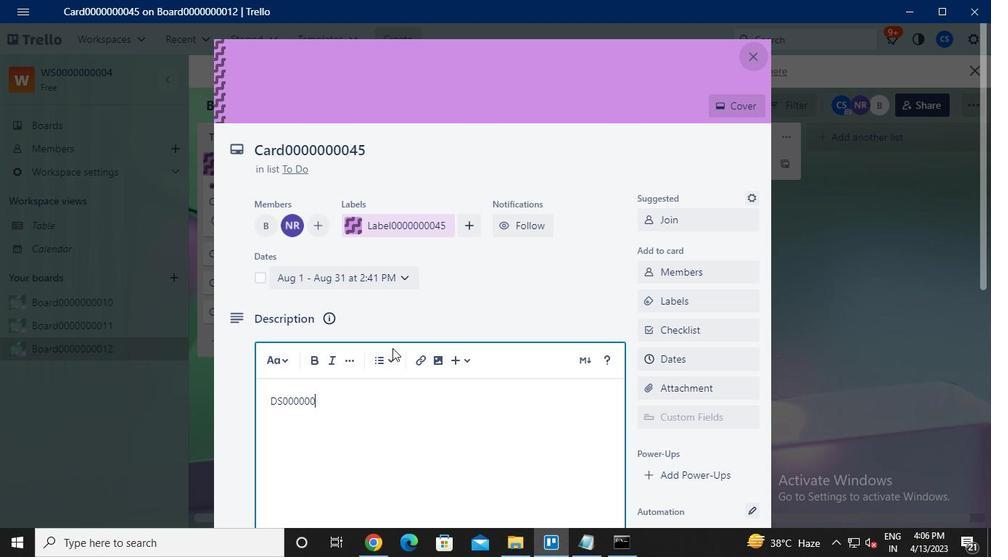 
Action: Keyboard <96>
Screenshot: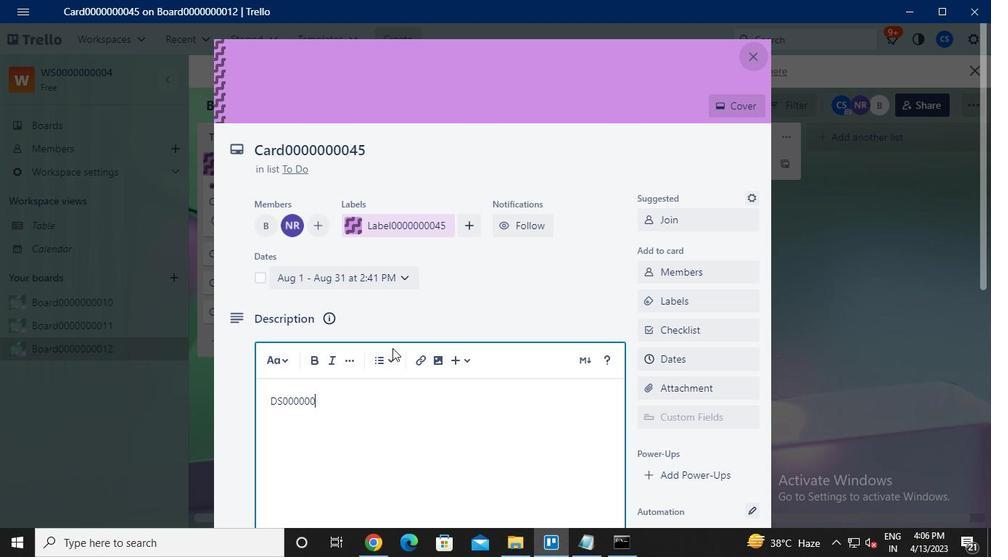 
Action: Keyboard <100>
Screenshot: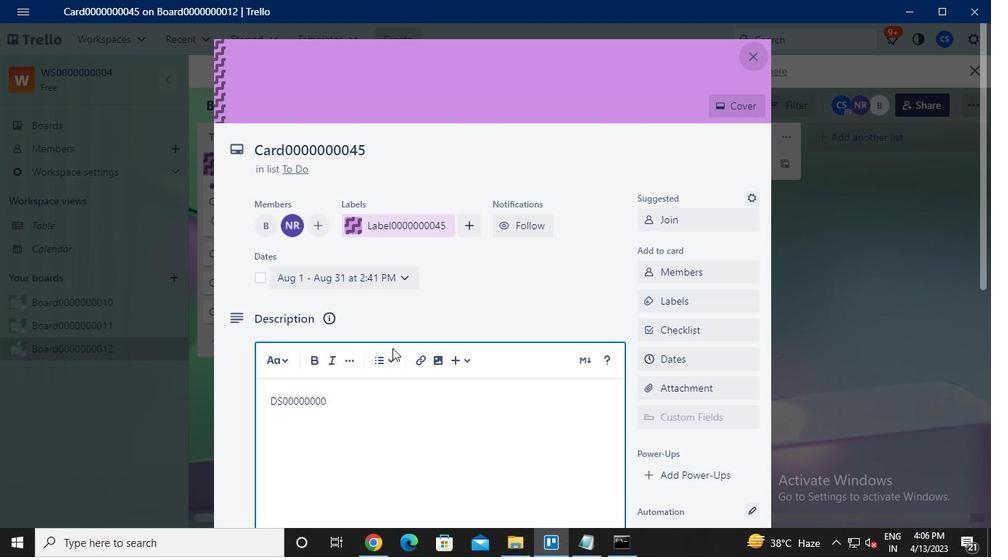 
Action: Keyboard <101>
Screenshot: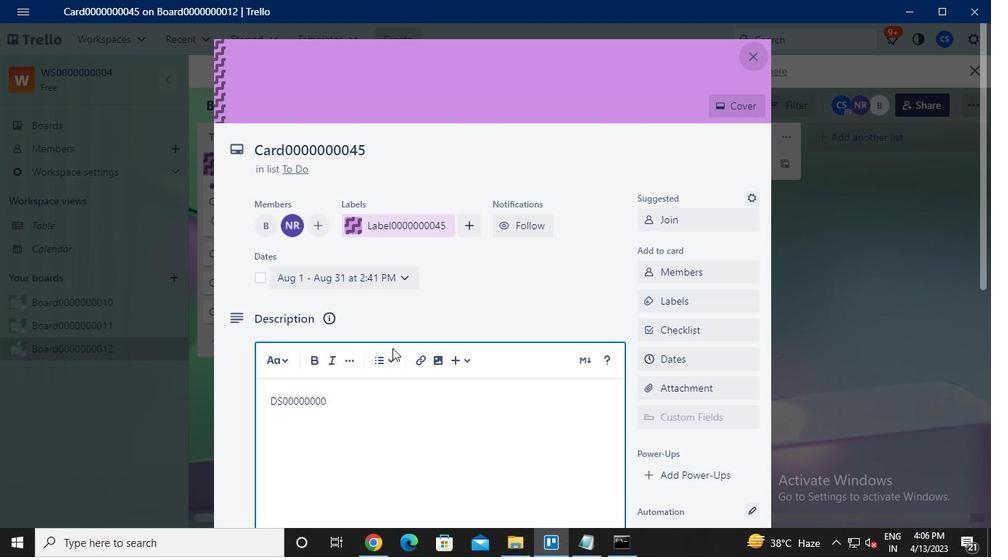 
Action: Mouse moved to (280, 203)
Screenshot: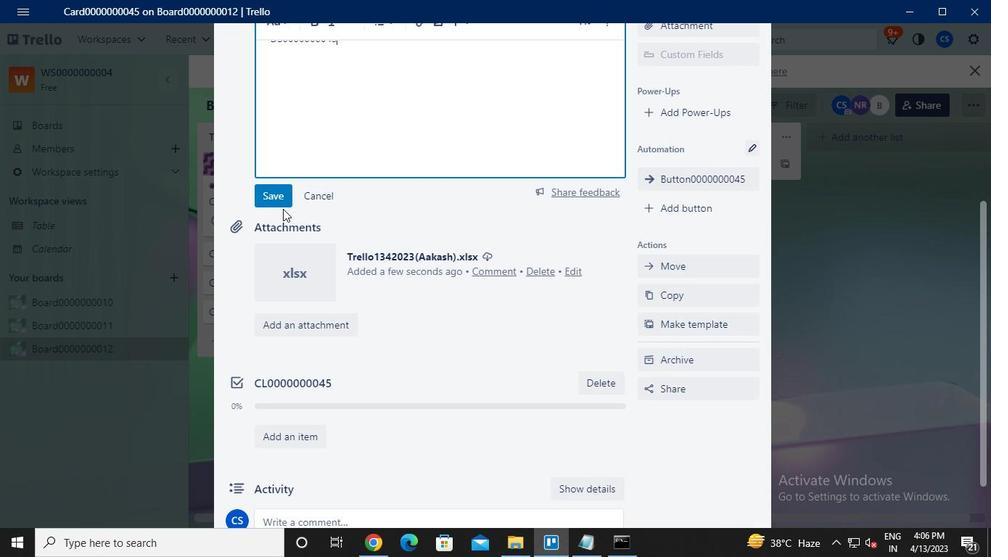 
Action: Mouse pressed left at (280, 203)
Screenshot: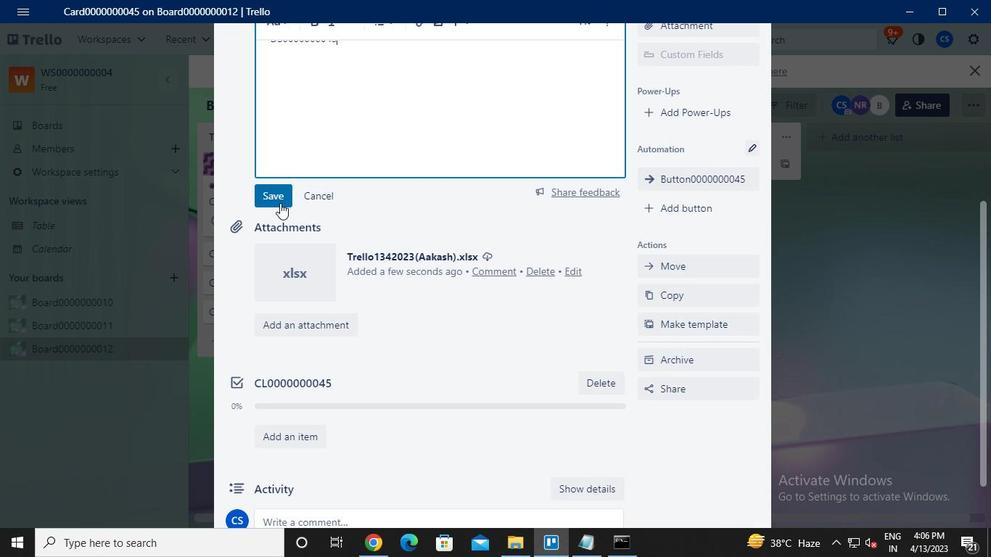 
Action: Mouse moved to (365, 364)
Screenshot: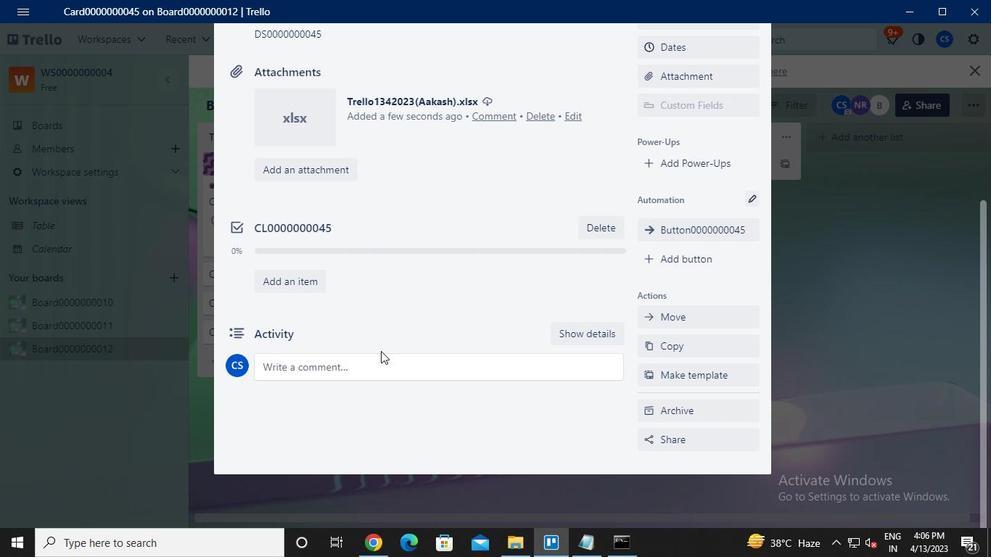 
Action: Mouse pressed left at (365, 364)
Screenshot: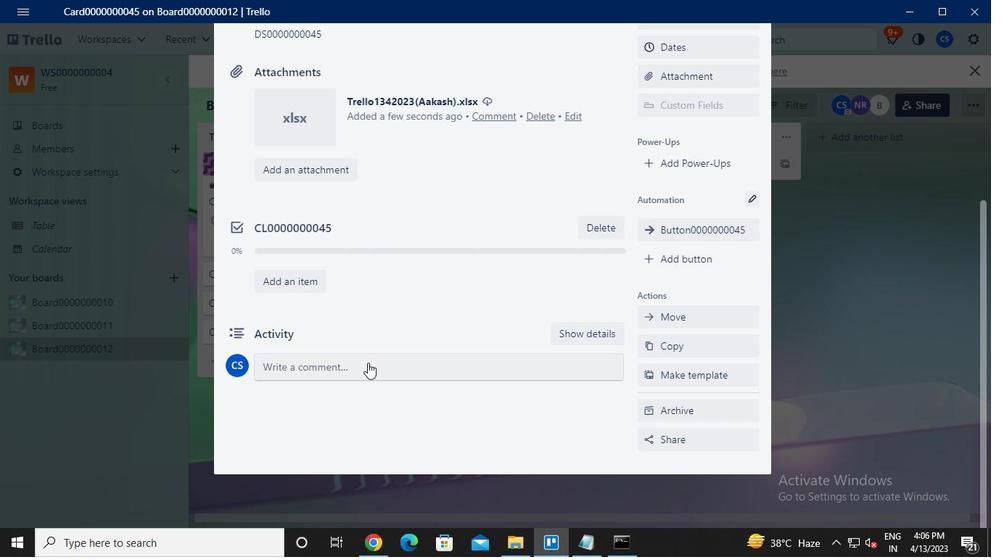 
Action: Mouse moved to (364, 364)
Screenshot: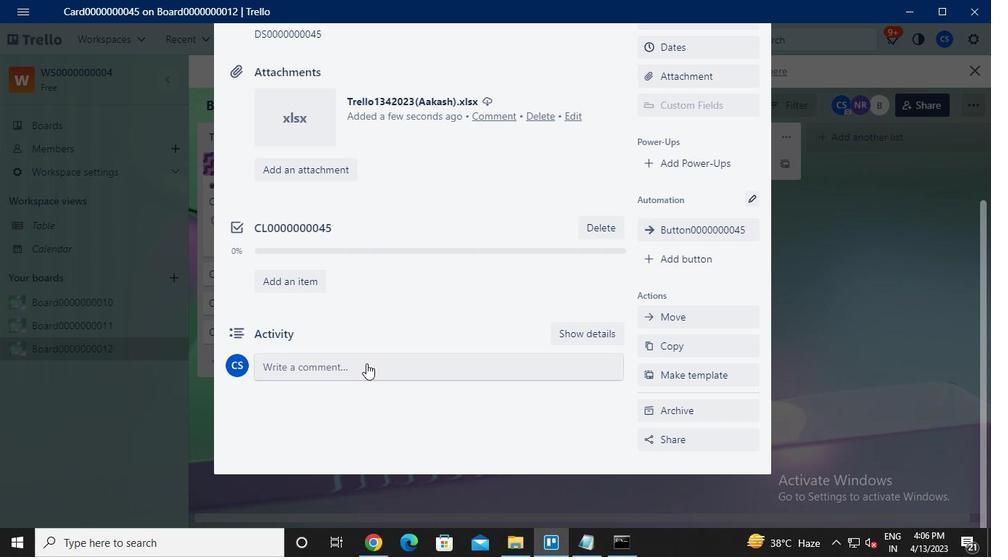 
Action: Keyboard c
Screenshot: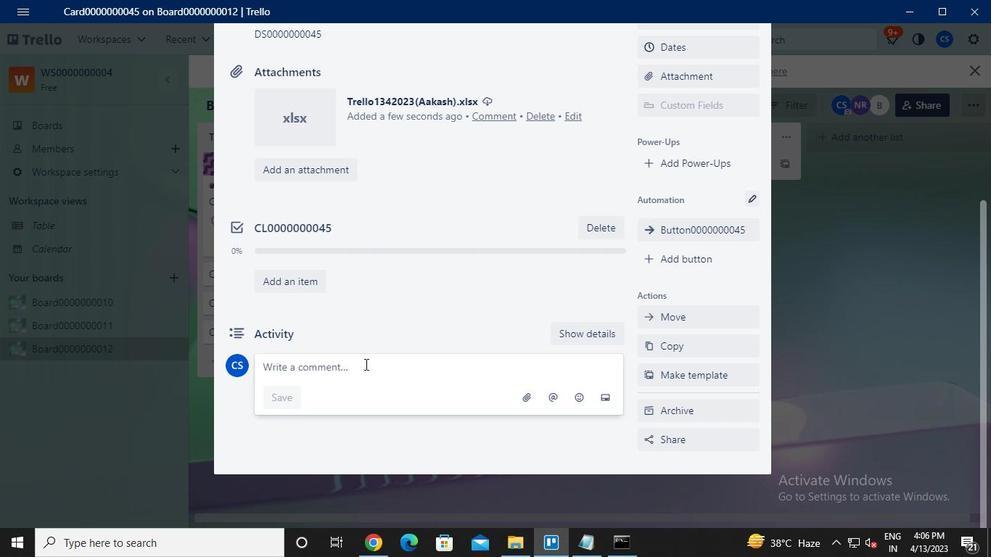 
Action: Keyboard m
Screenshot: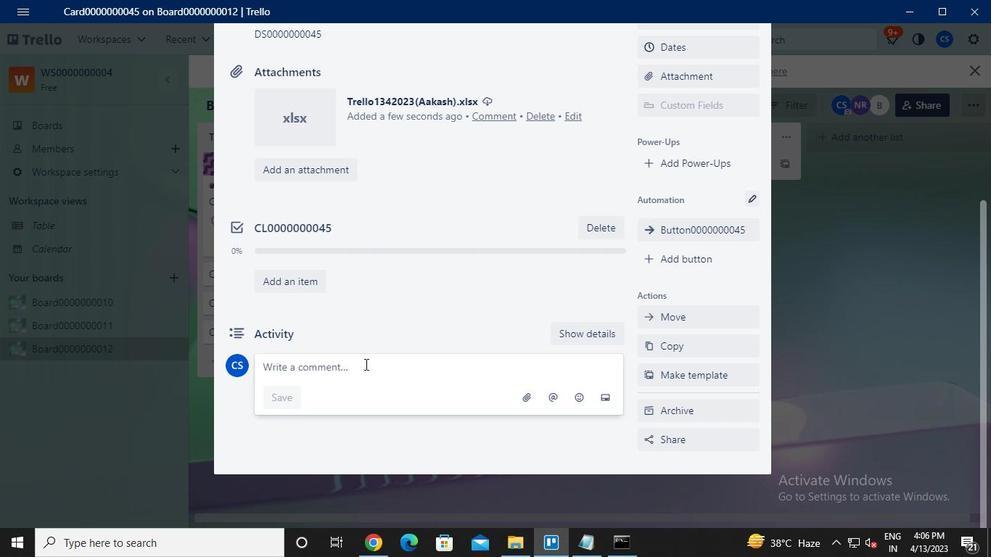 
Action: Keyboard <96>
Screenshot: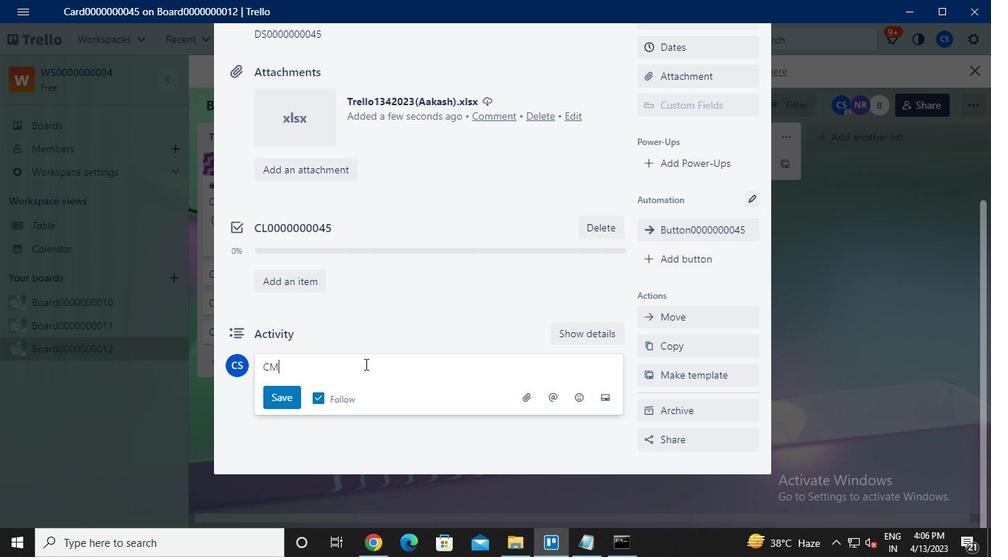 
Action: Keyboard <96>
Screenshot: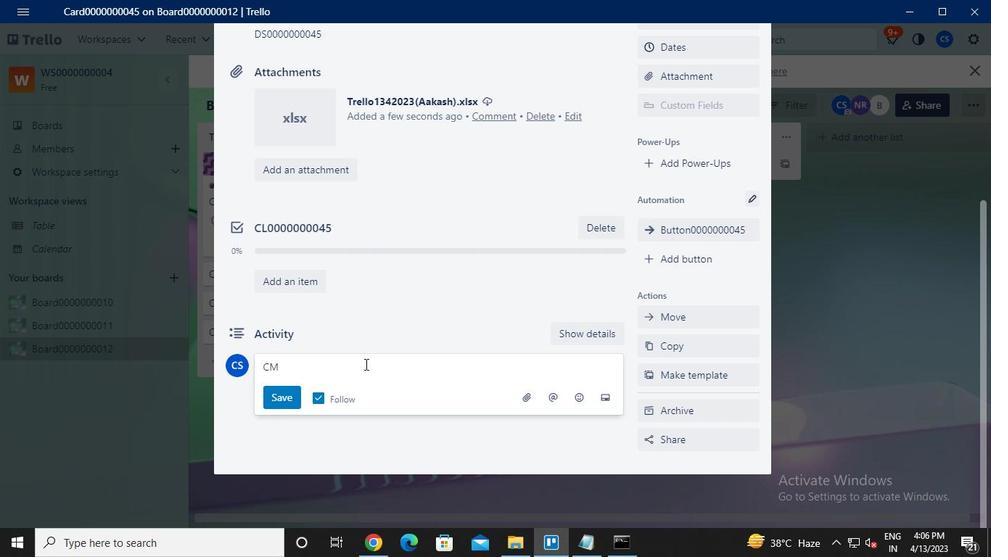 
Action: Keyboard <96>
Screenshot: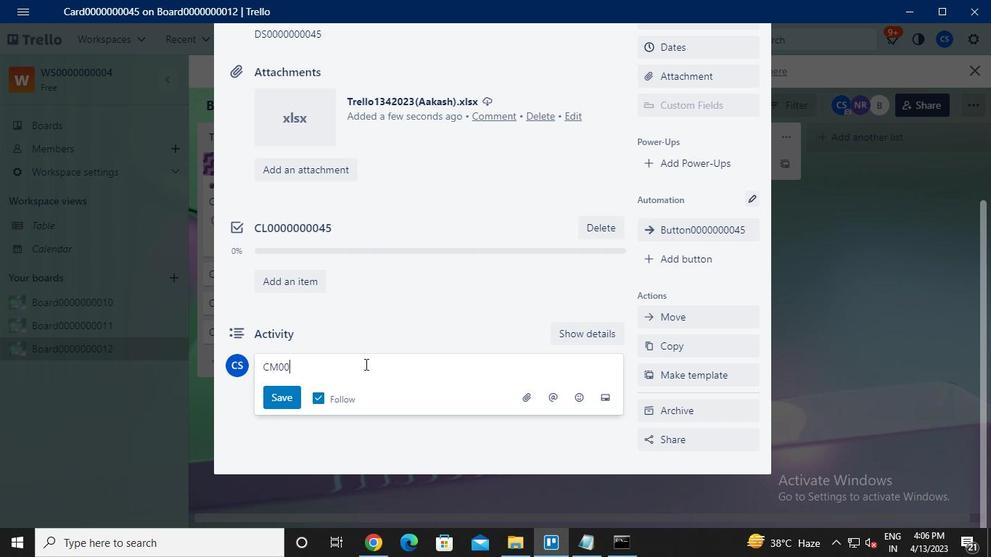 
Action: Keyboard <96>
Screenshot: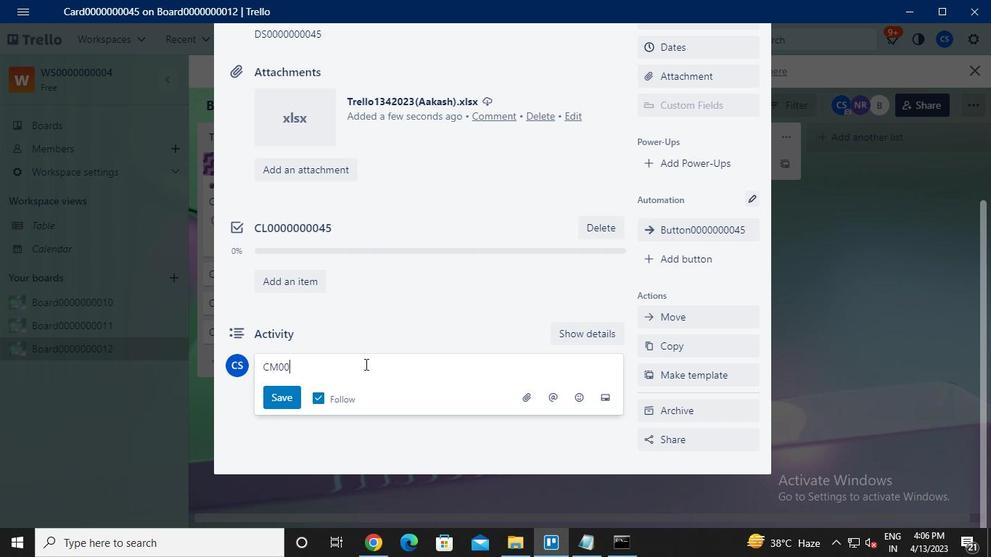 
Action: Keyboard <96>
Screenshot: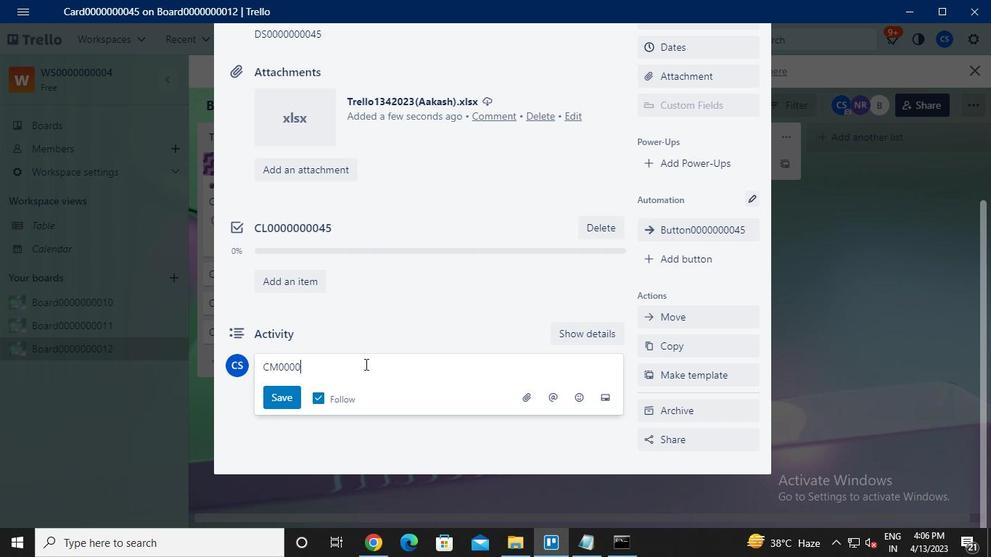 
Action: Keyboard <96>
Screenshot: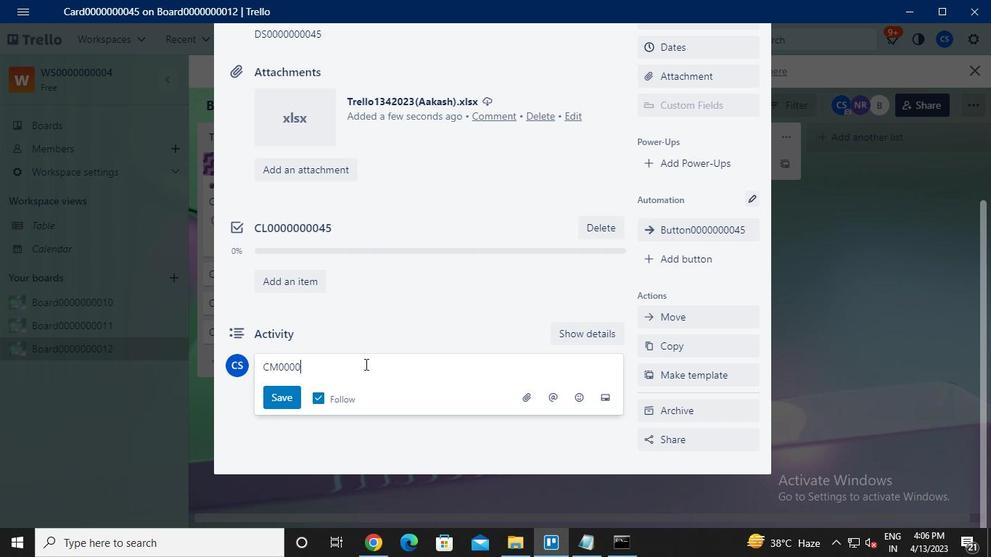 
Action: Keyboard <96>
Screenshot: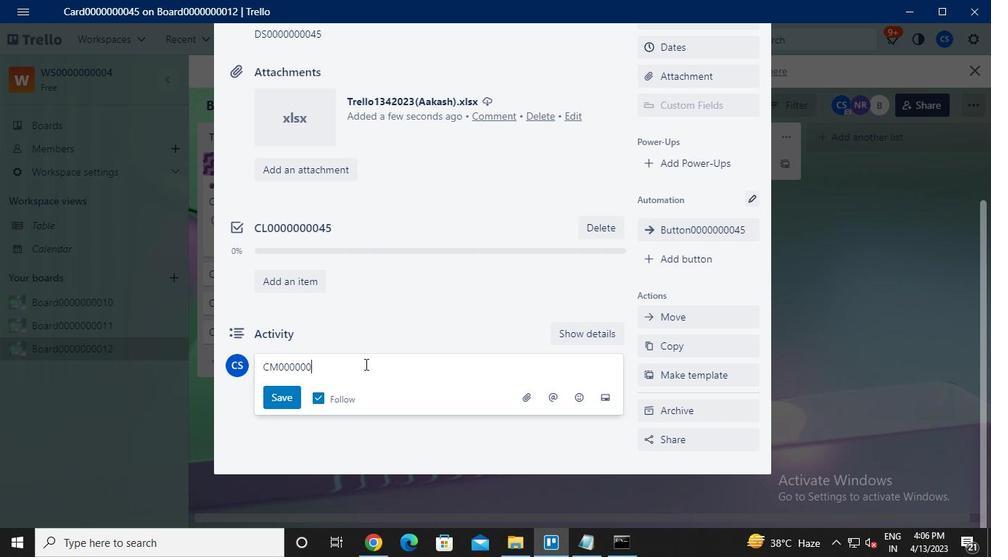 
Action: Keyboard <96>
Screenshot: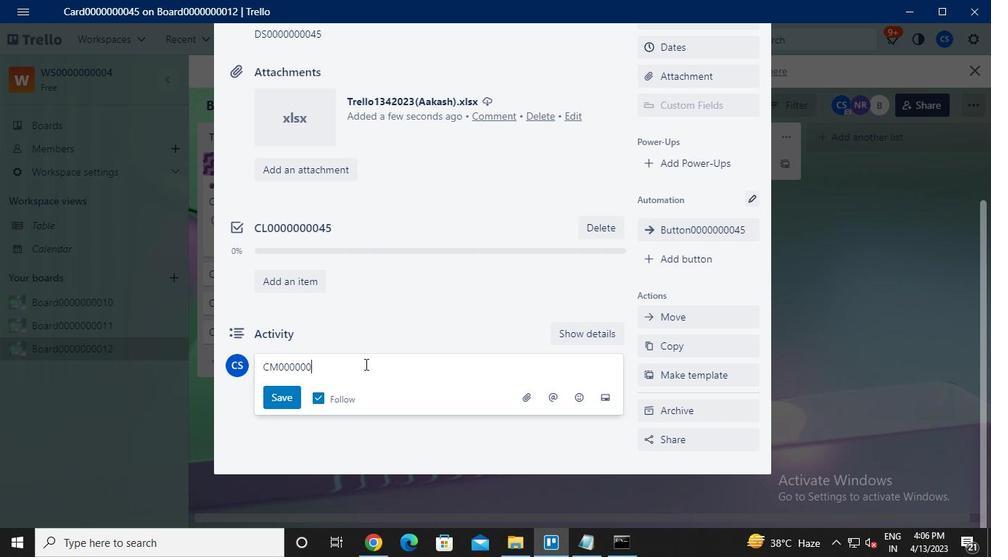 
Action: Keyboard <100>
Screenshot: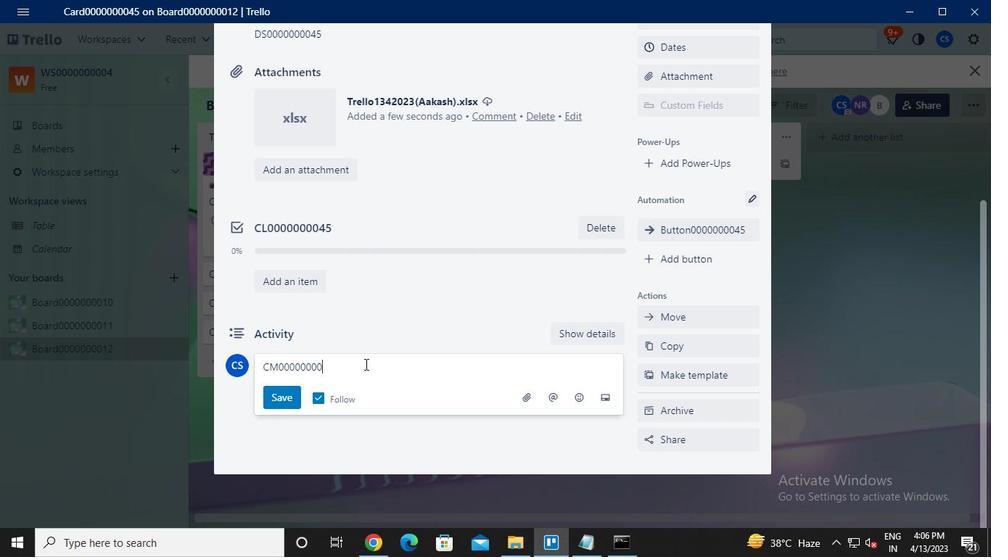 
Action: Keyboard <101>
Screenshot: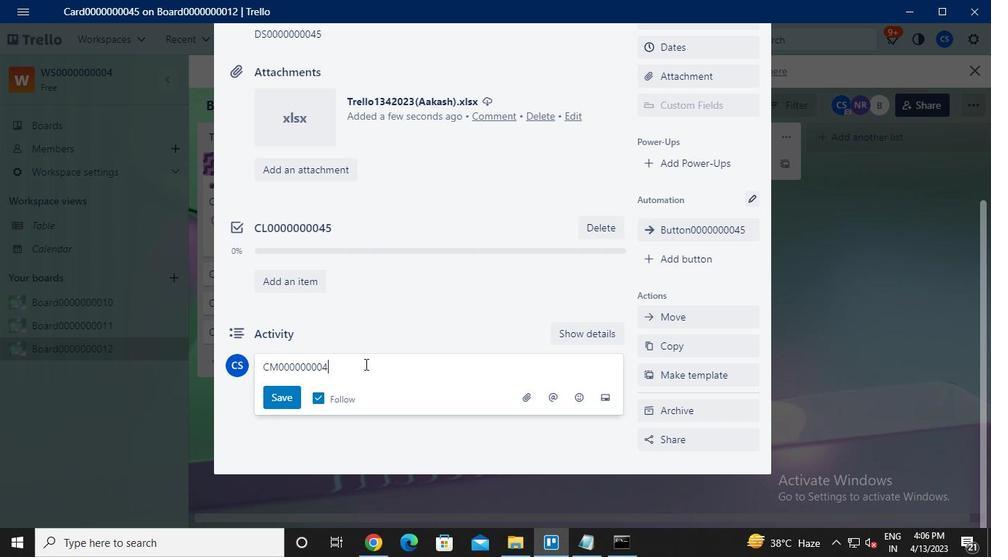
Action: Mouse moved to (294, 401)
Screenshot: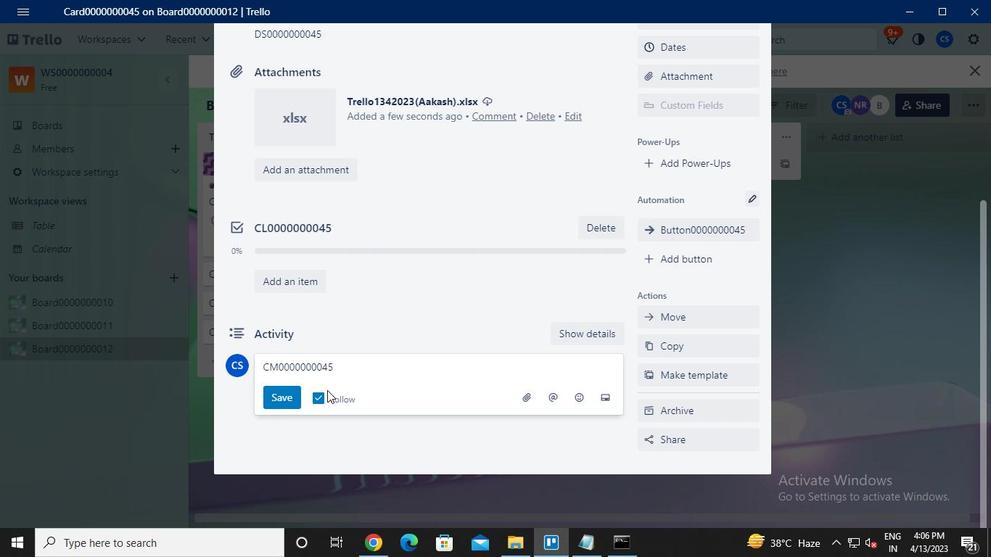 
Action: Mouse pressed left at (294, 401)
Screenshot: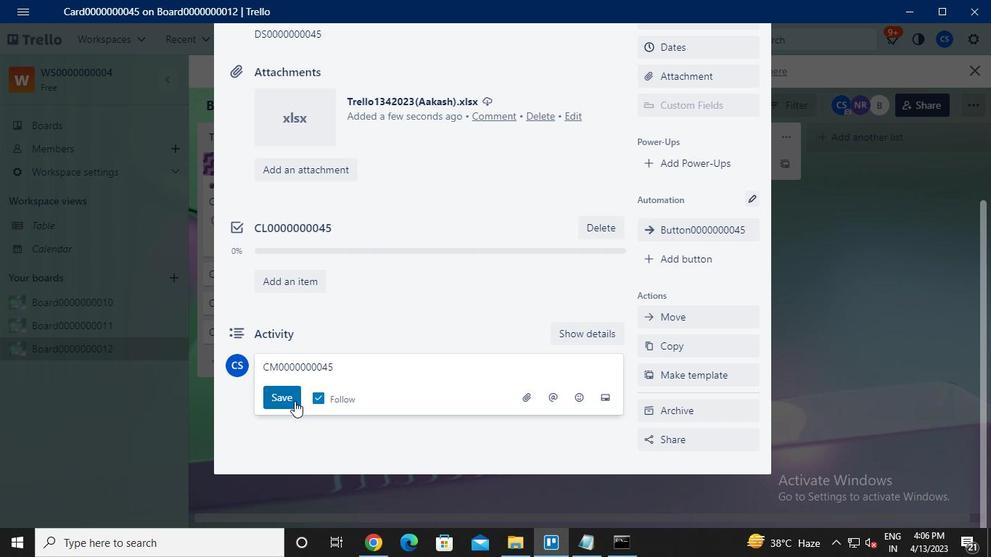 
Action: Mouse moved to (626, 550)
Screenshot: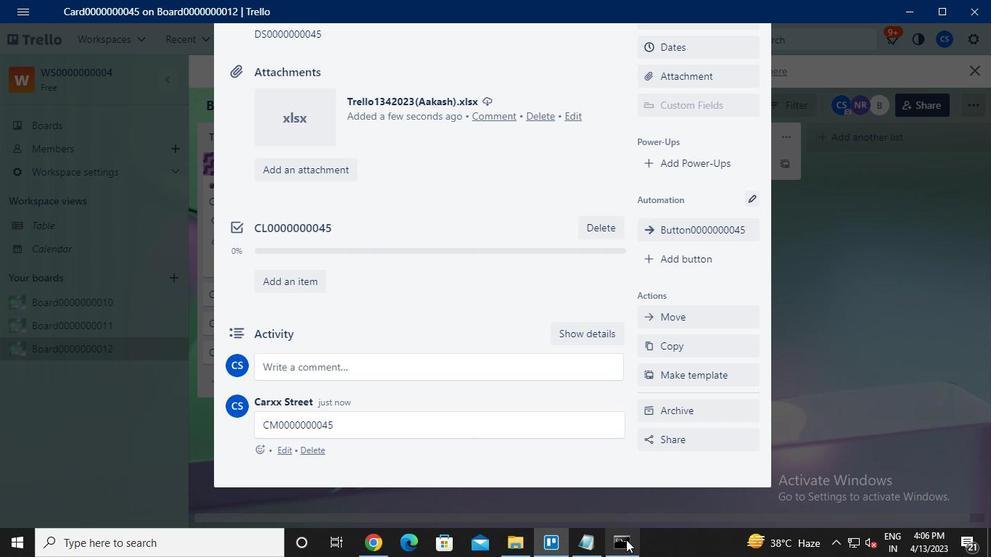 
Action: Mouse pressed left at (626, 550)
Screenshot: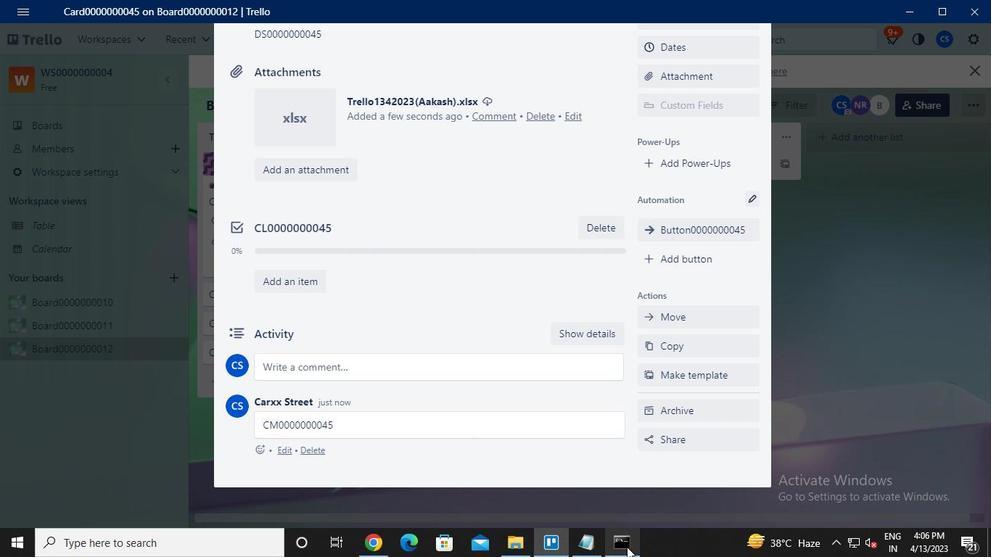 
Action: Mouse moved to (770, 89)
Screenshot: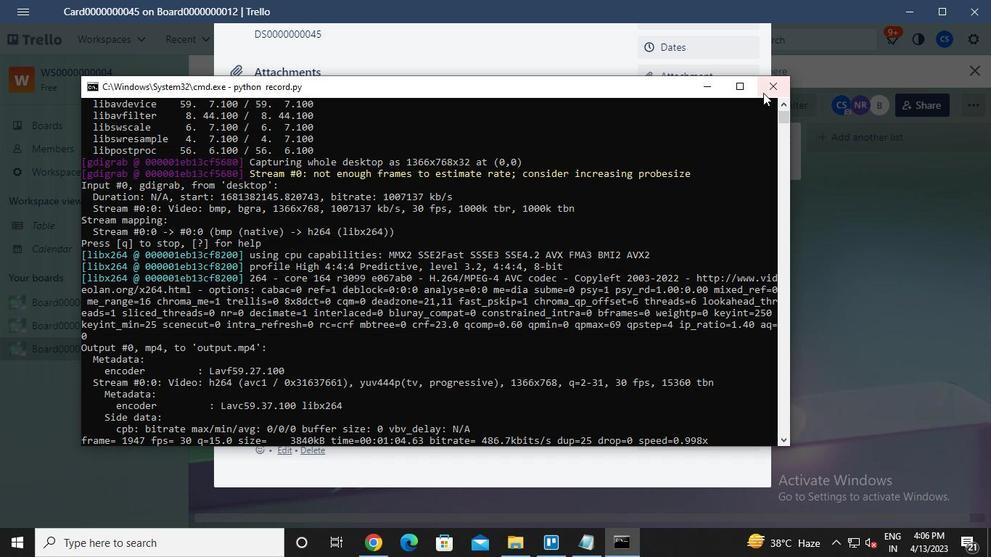 
Action: Mouse pressed left at (770, 89)
Screenshot: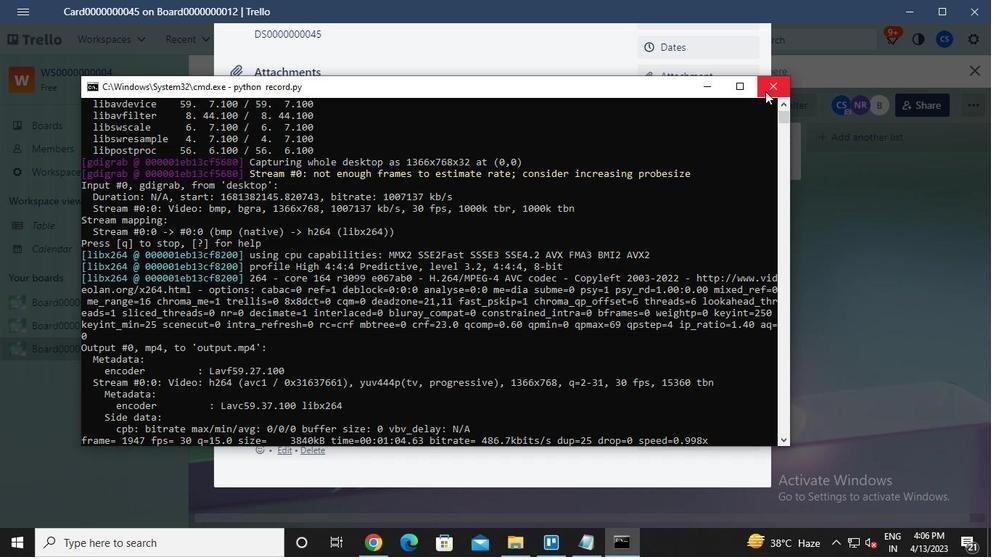 
